 Task: Create a due date automation trigger when advanced on, 2 hours before a card is due add fields with custom field "Resume" unchecked.
Action: Mouse moved to (1341, 132)
Screenshot: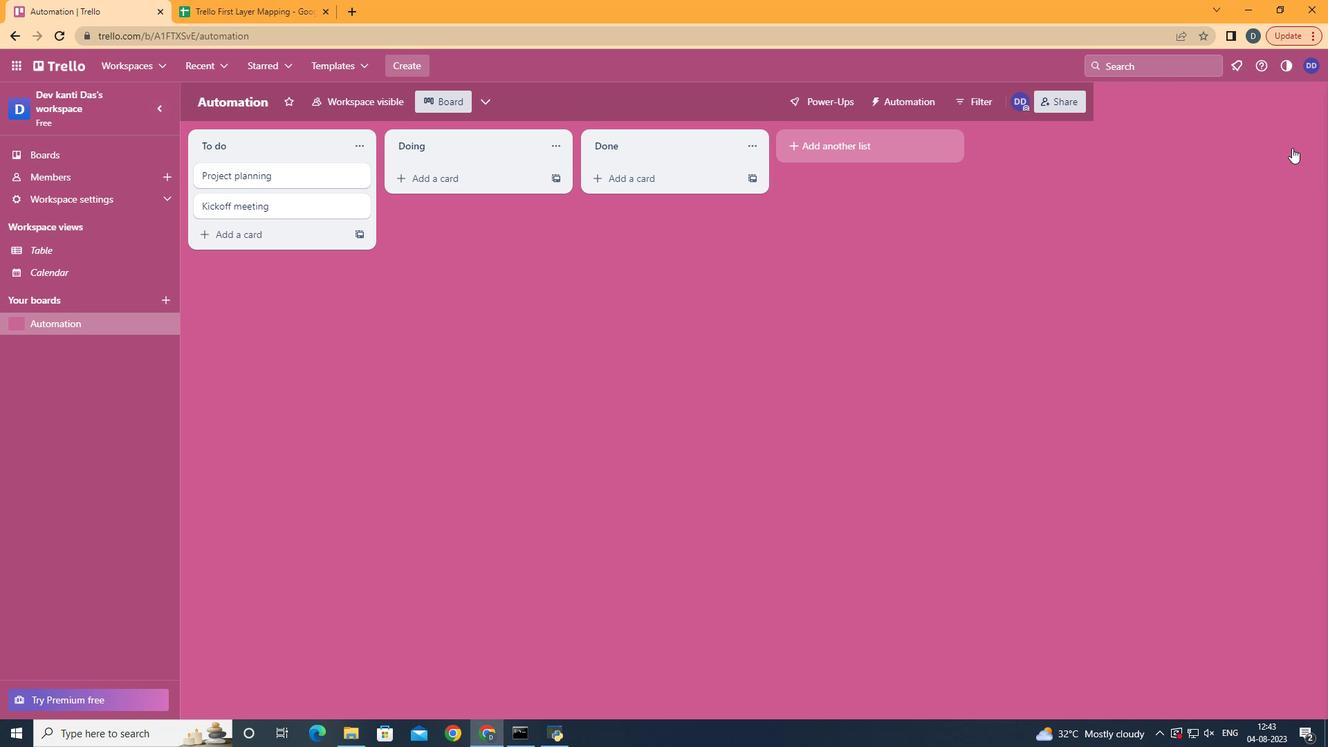 
Action: Mouse pressed left at (1341, 132)
Screenshot: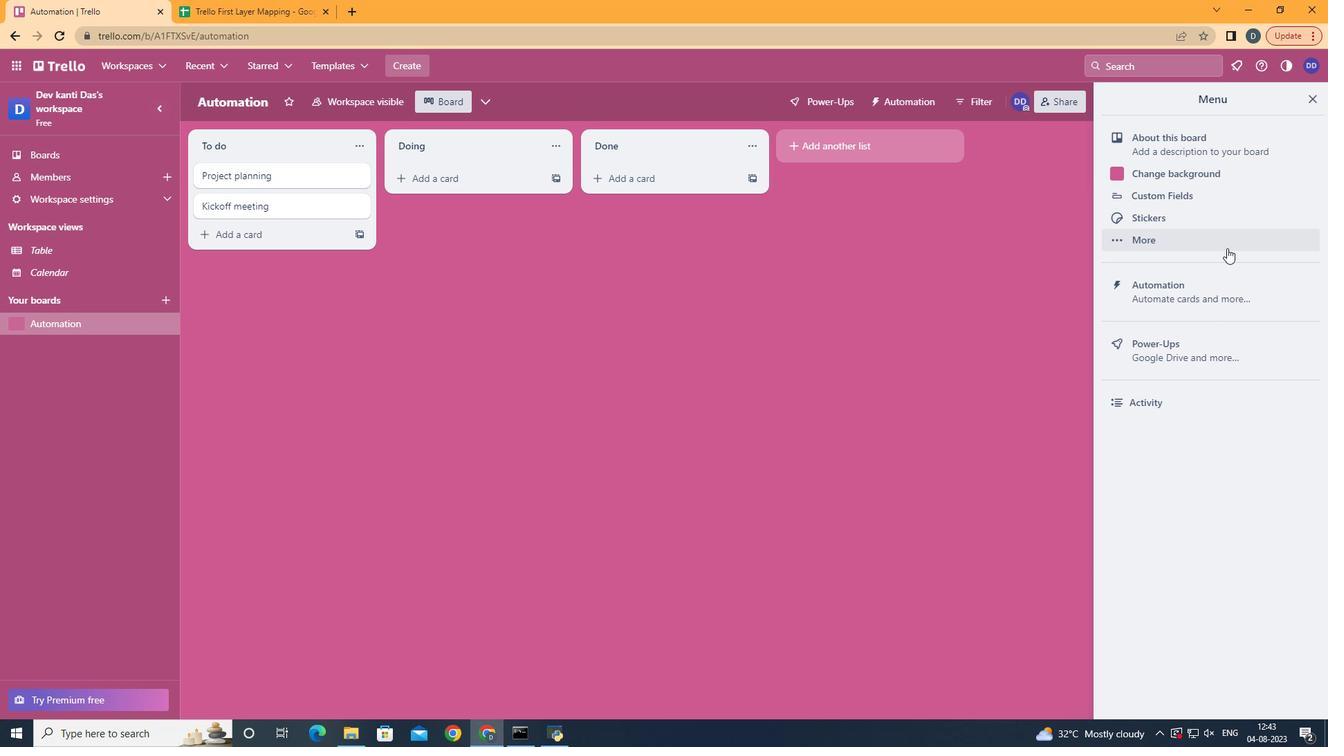 
Action: Mouse moved to (1222, 305)
Screenshot: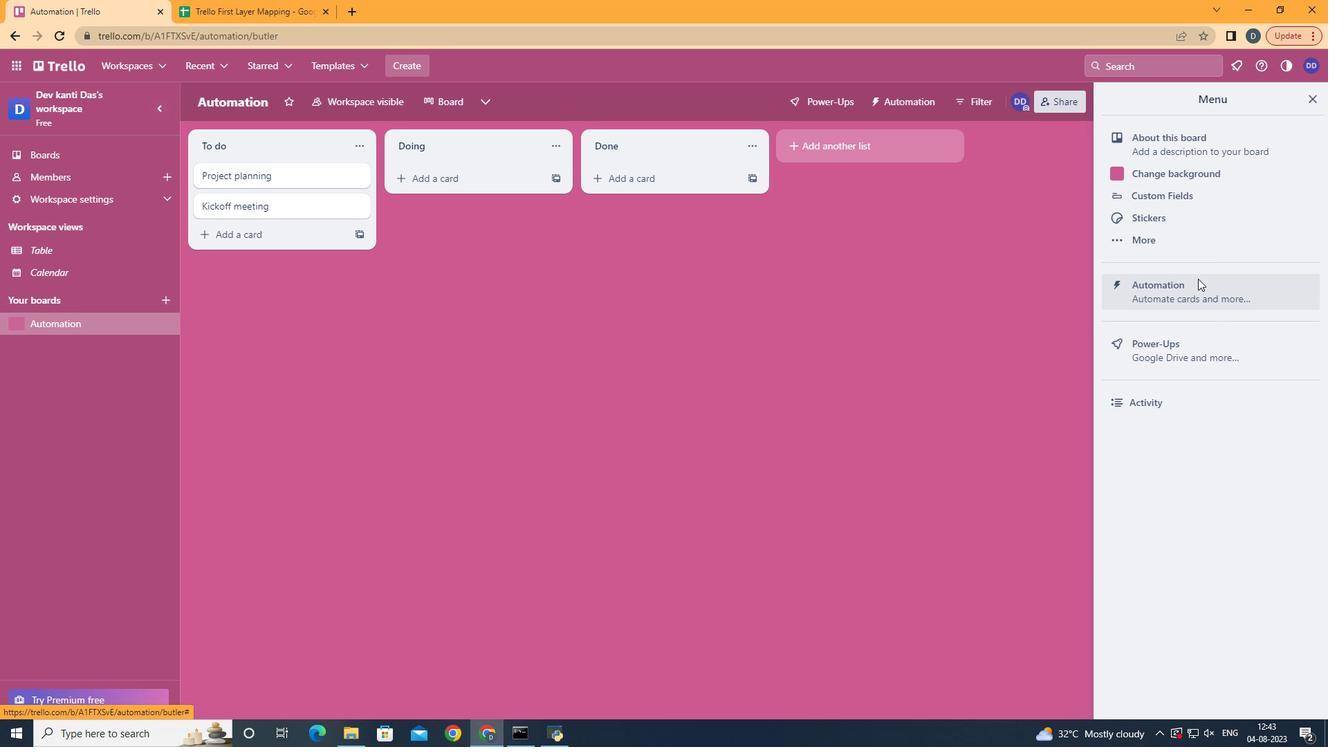 
Action: Mouse pressed left at (1222, 305)
Screenshot: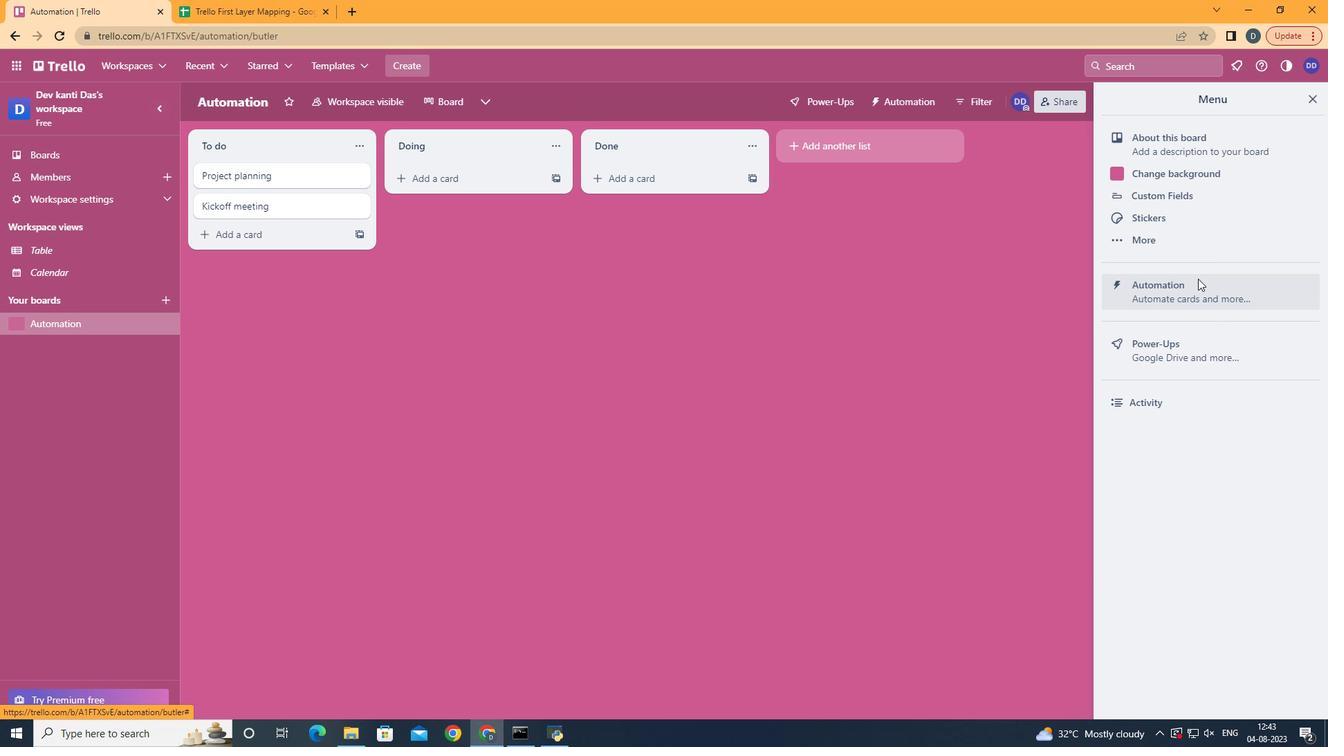 
Action: Mouse moved to (334, 302)
Screenshot: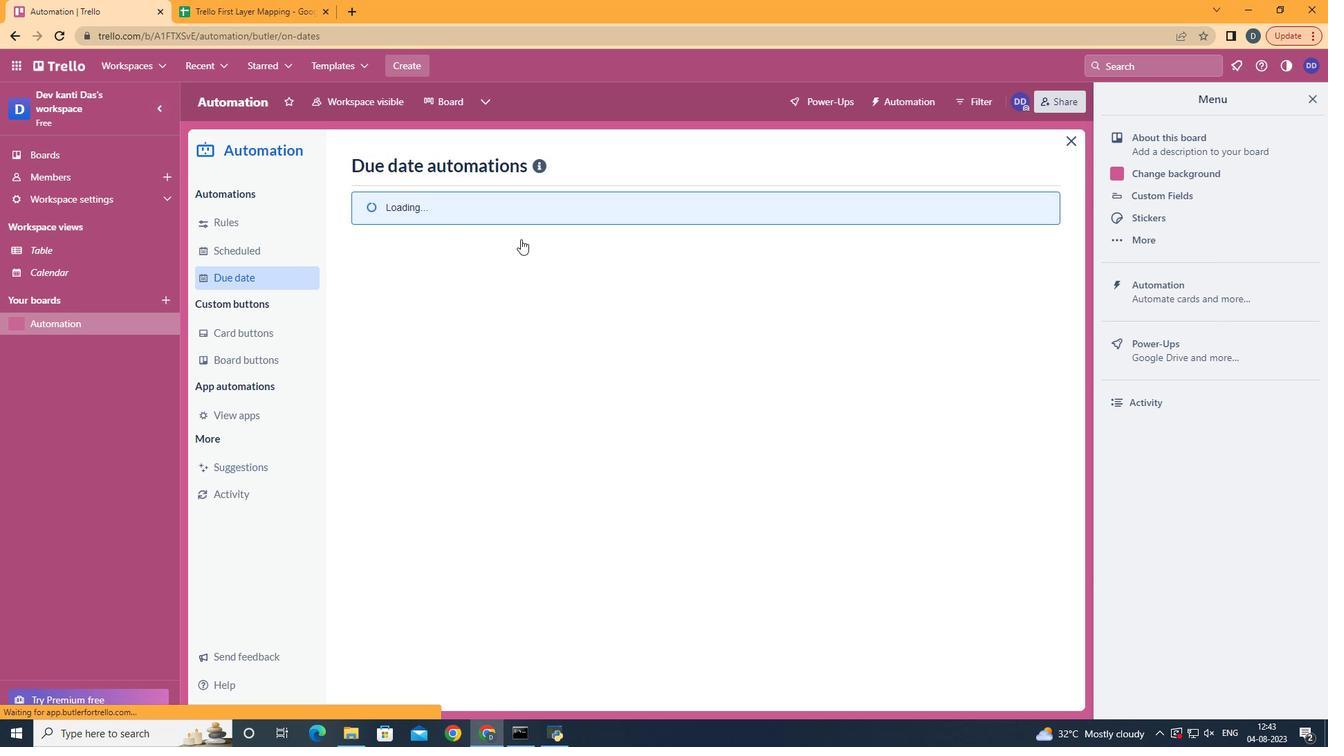 
Action: Mouse pressed left at (334, 302)
Screenshot: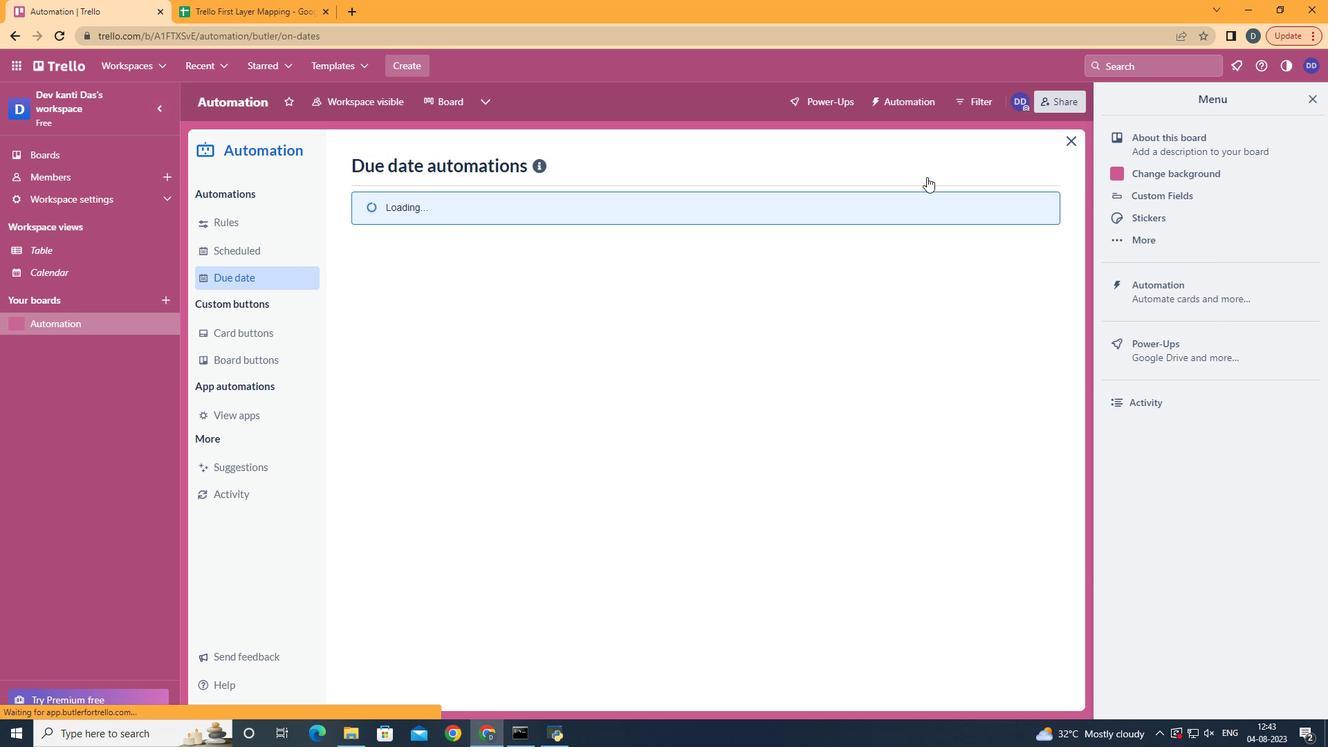 
Action: Mouse moved to (1007, 187)
Screenshot: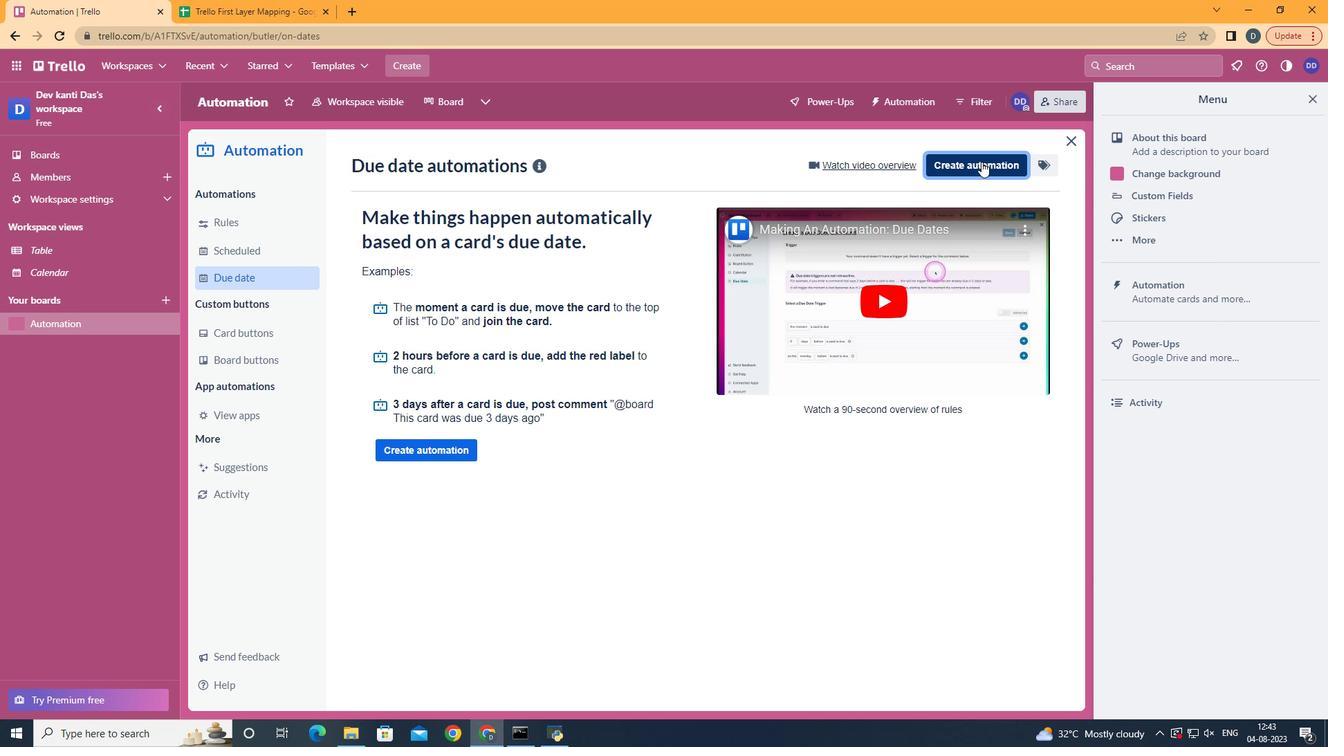 
Action: Mouse pressed left at (1007, 187)
Screenshot: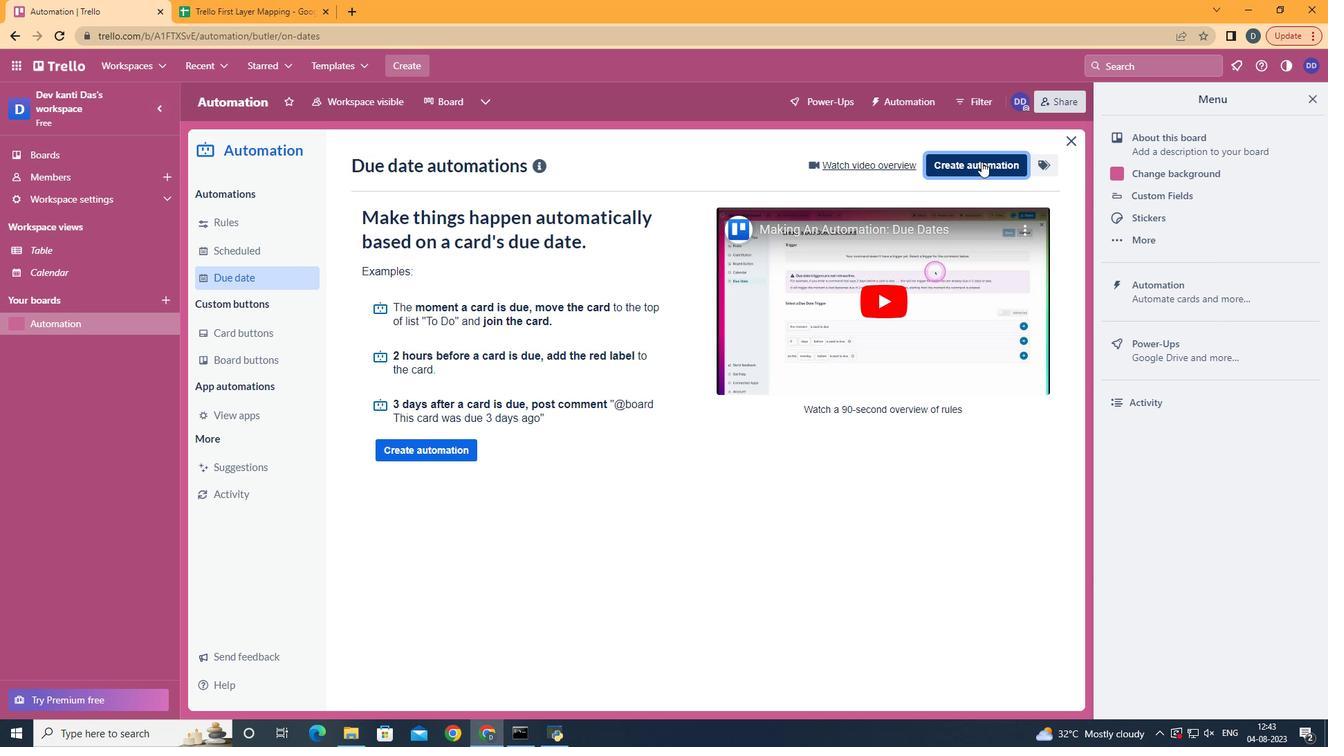 
Action: Mouse moved to (740, 335)
Screenshot: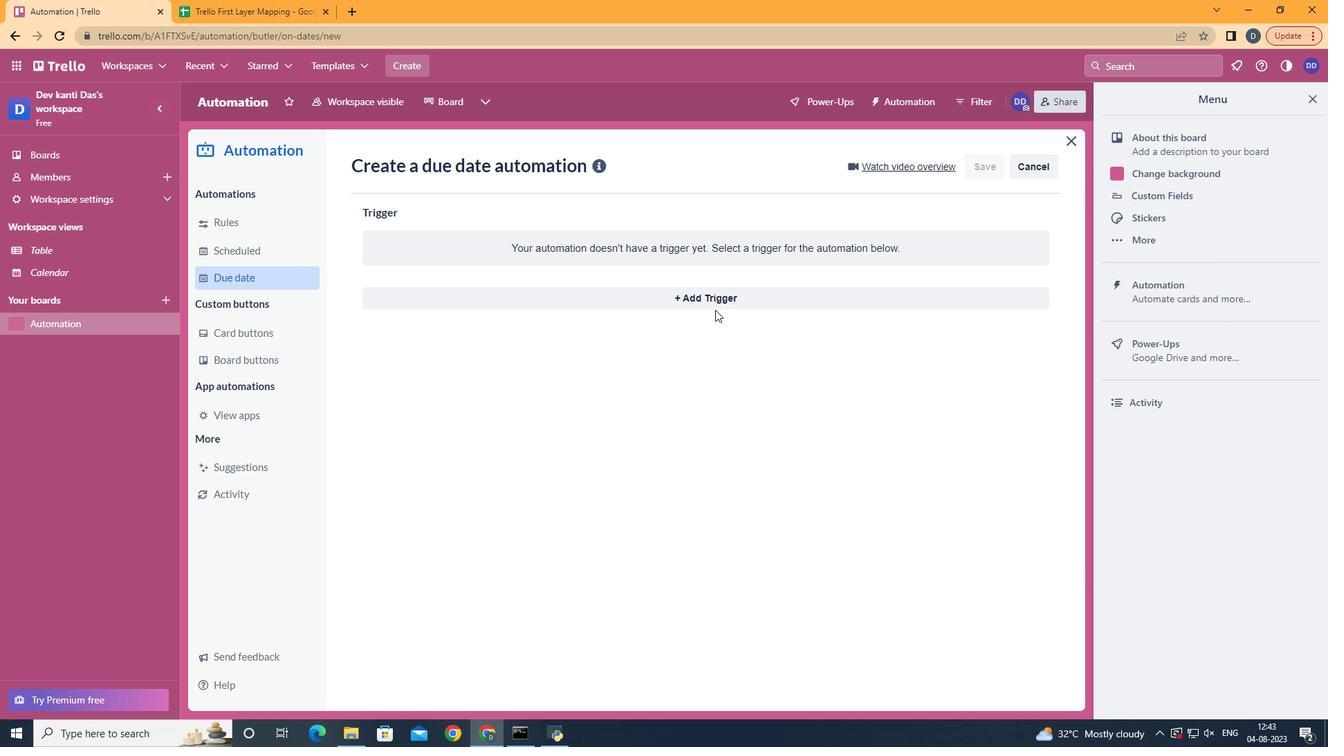 
Action: Mouse pressed left at (740, 335)
Screenshot: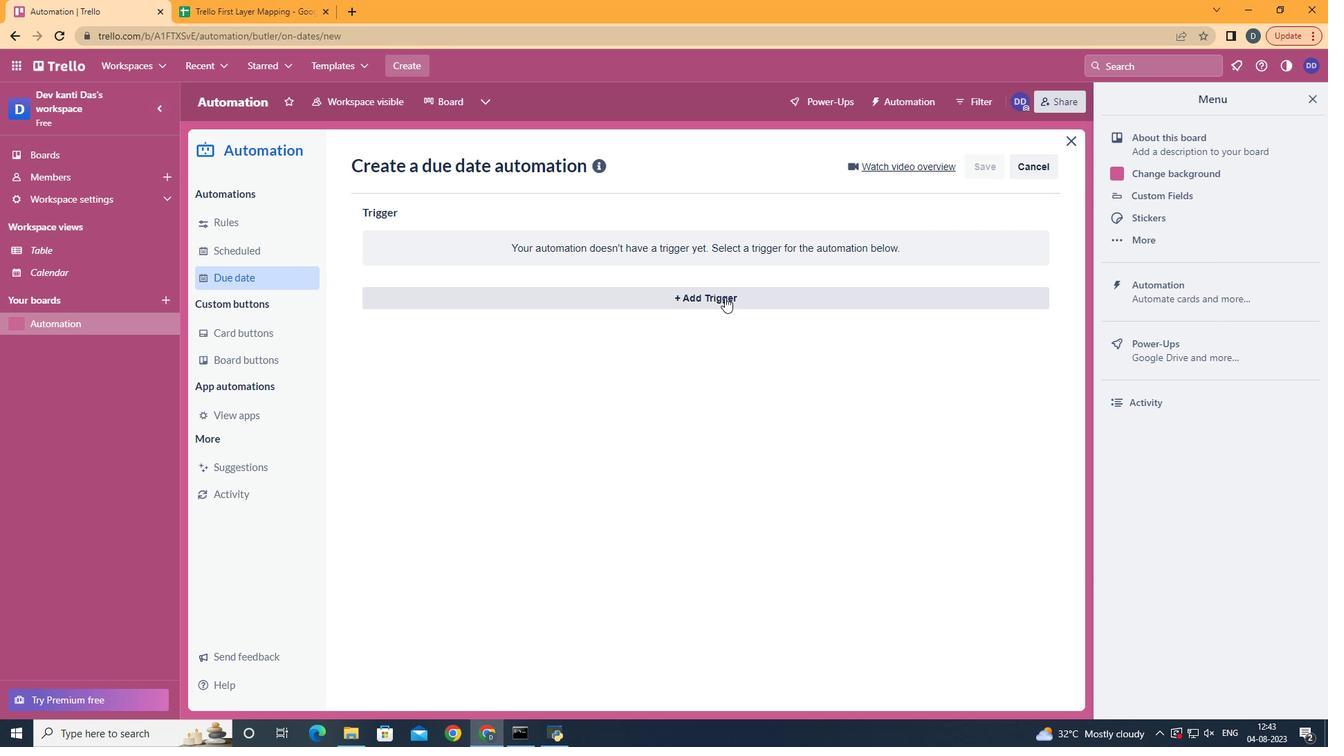 
Action: Mouse moved to (759, 318)
Screenshot: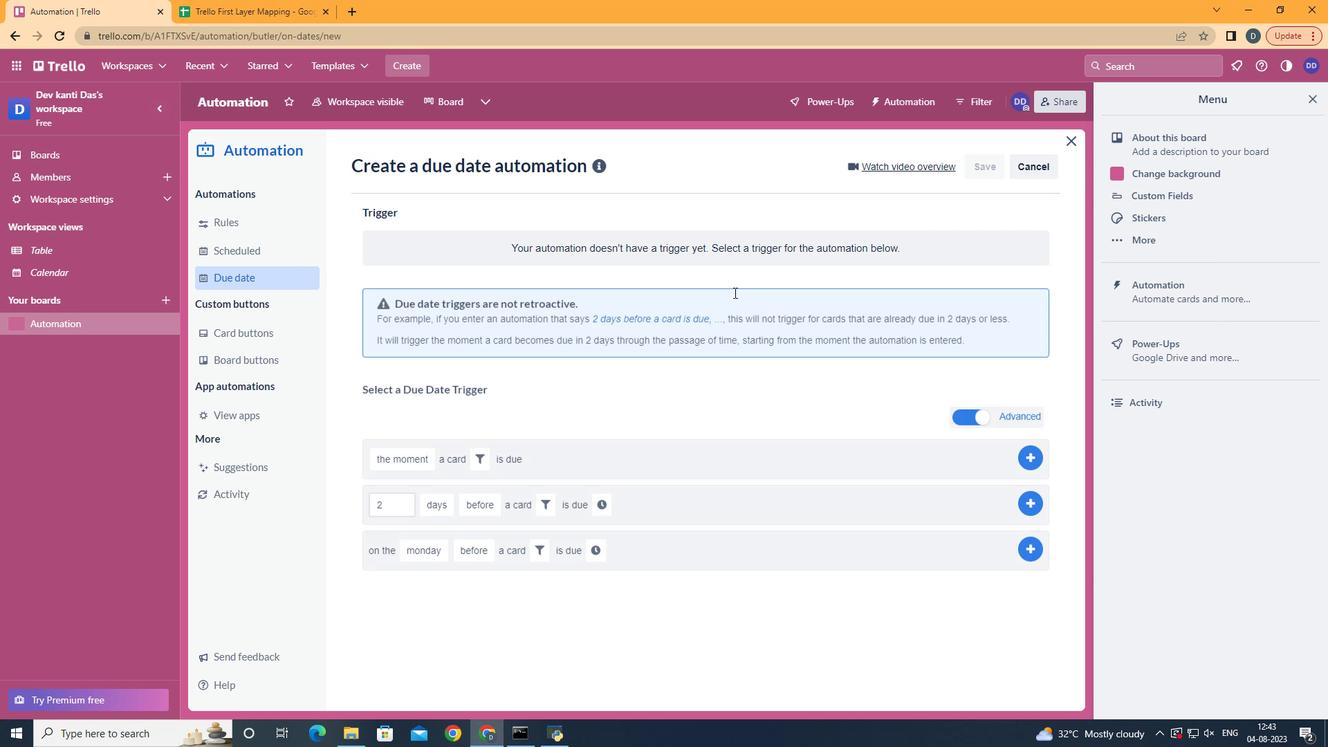 
Action: Mouse pressed left at (759, 318)
Screenshot: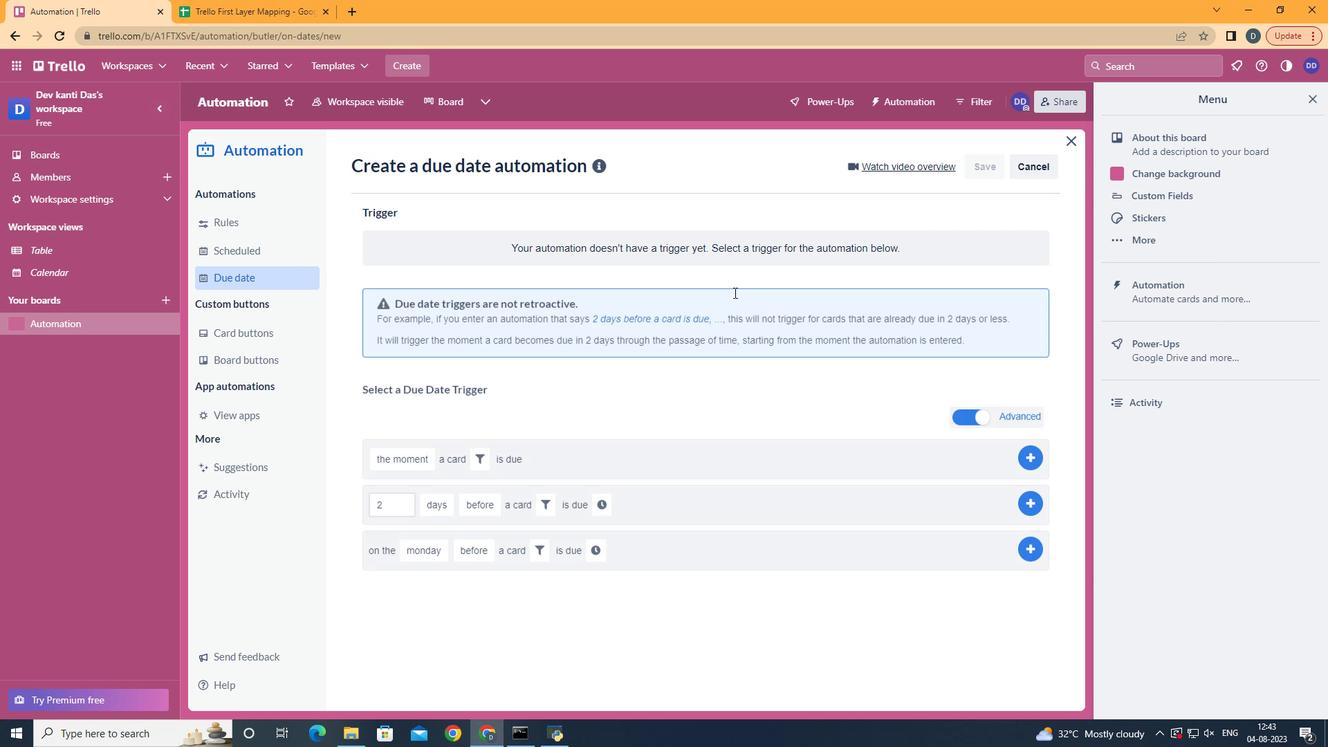 
Action: Mouse moved to (459, 620)
Screenshot: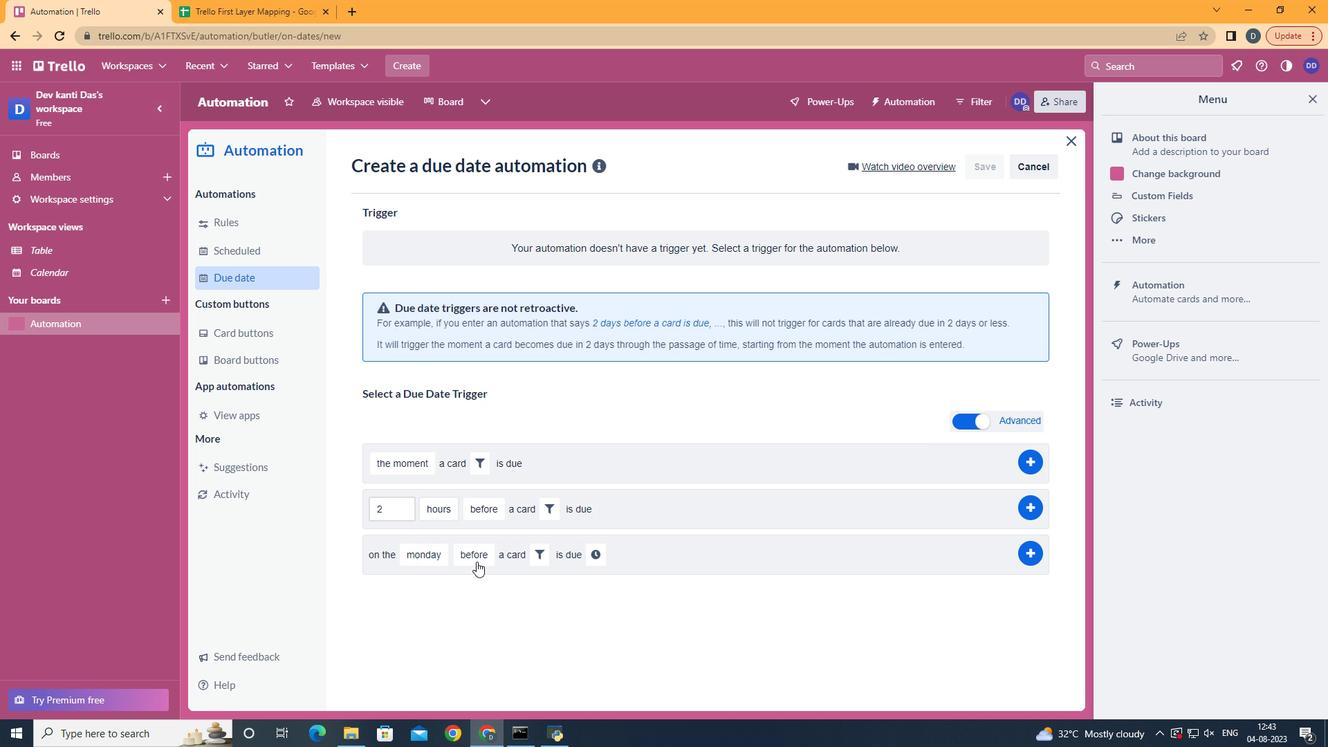 
Action: Mouse pressed left at (459, 620)
Screenshot: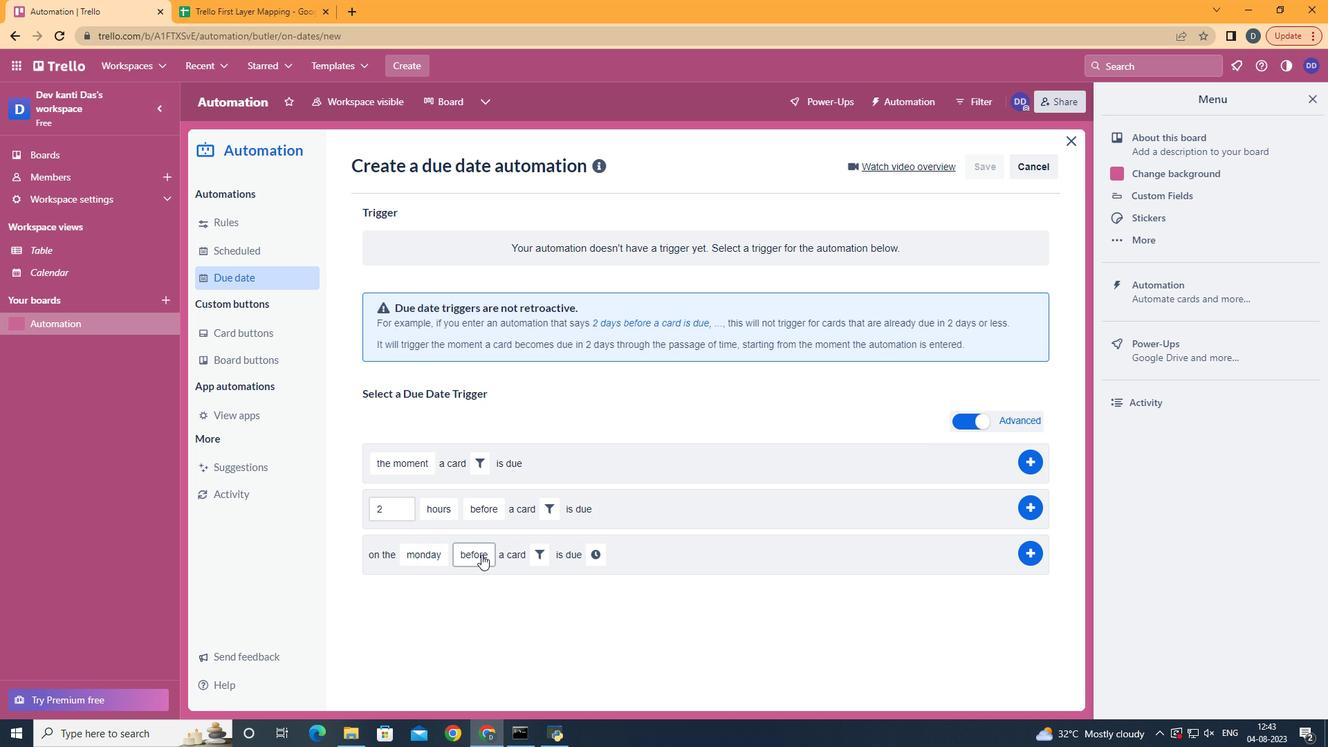 
Action: Mouse moved to (511, 559)
Screenshot: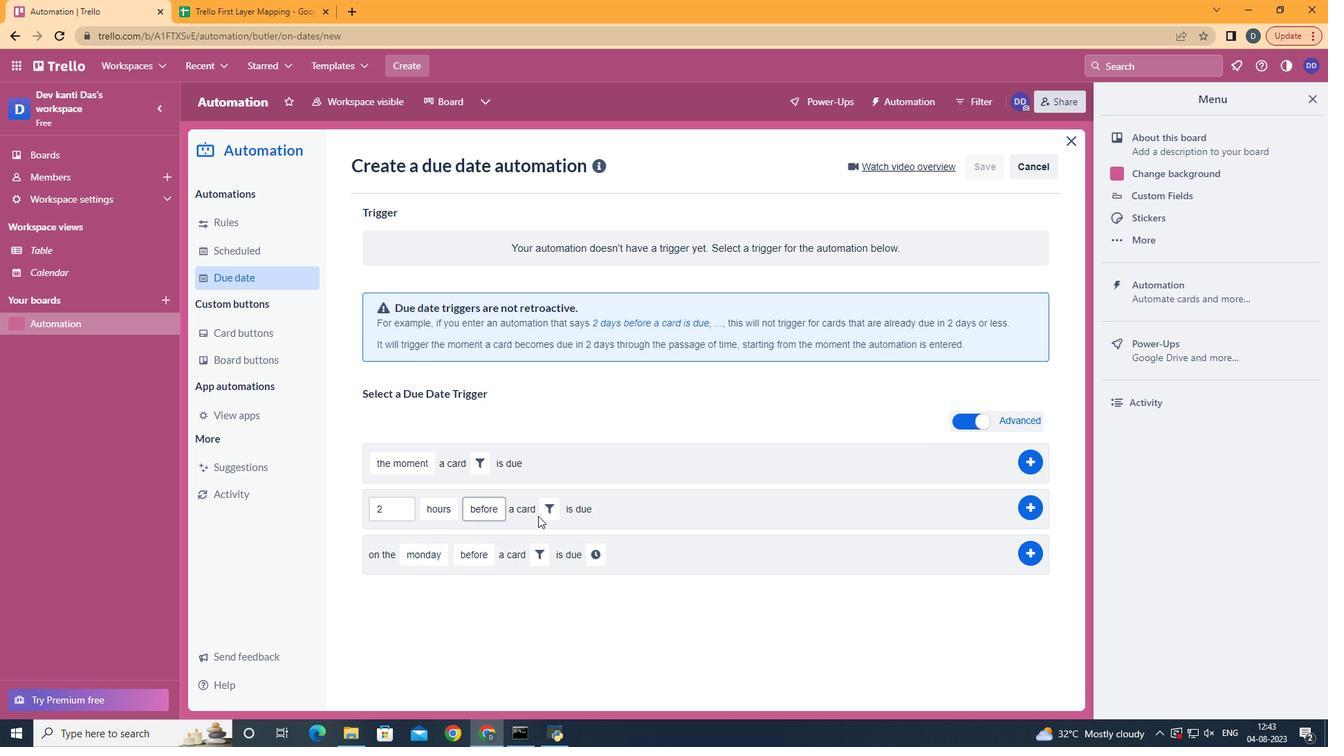 
Action: Mouse pressed left at (511, 559)
Screenshot: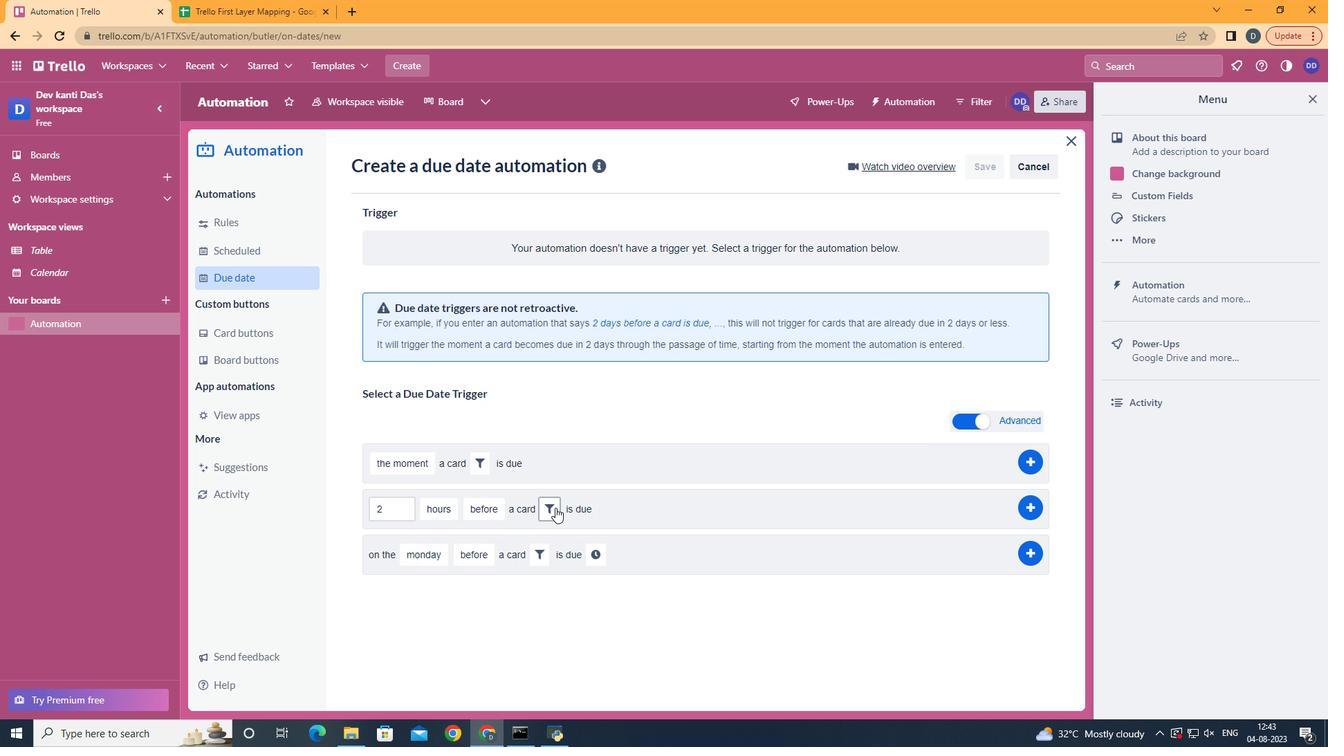 
Action: Mouse moved to (581, 532)
Screenshot: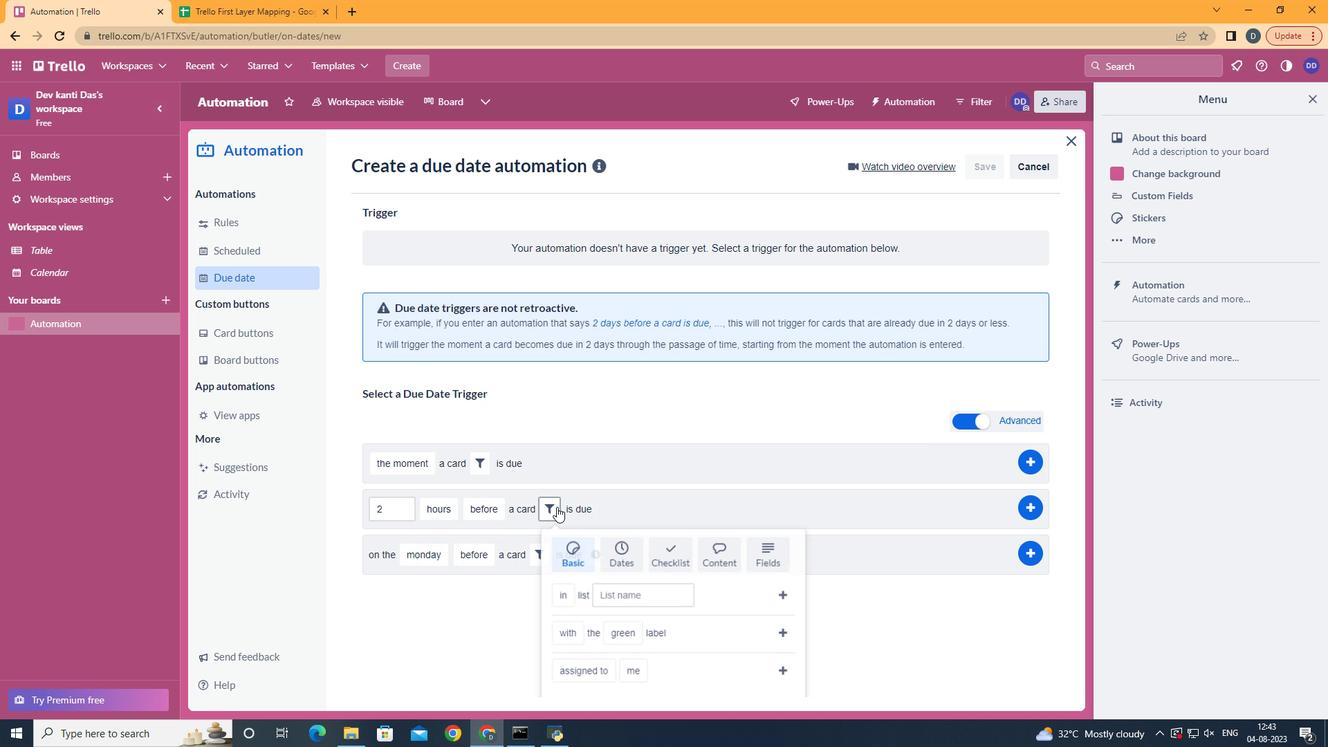 
Action: Mouse pressed left at (581, 532)
Screenshot: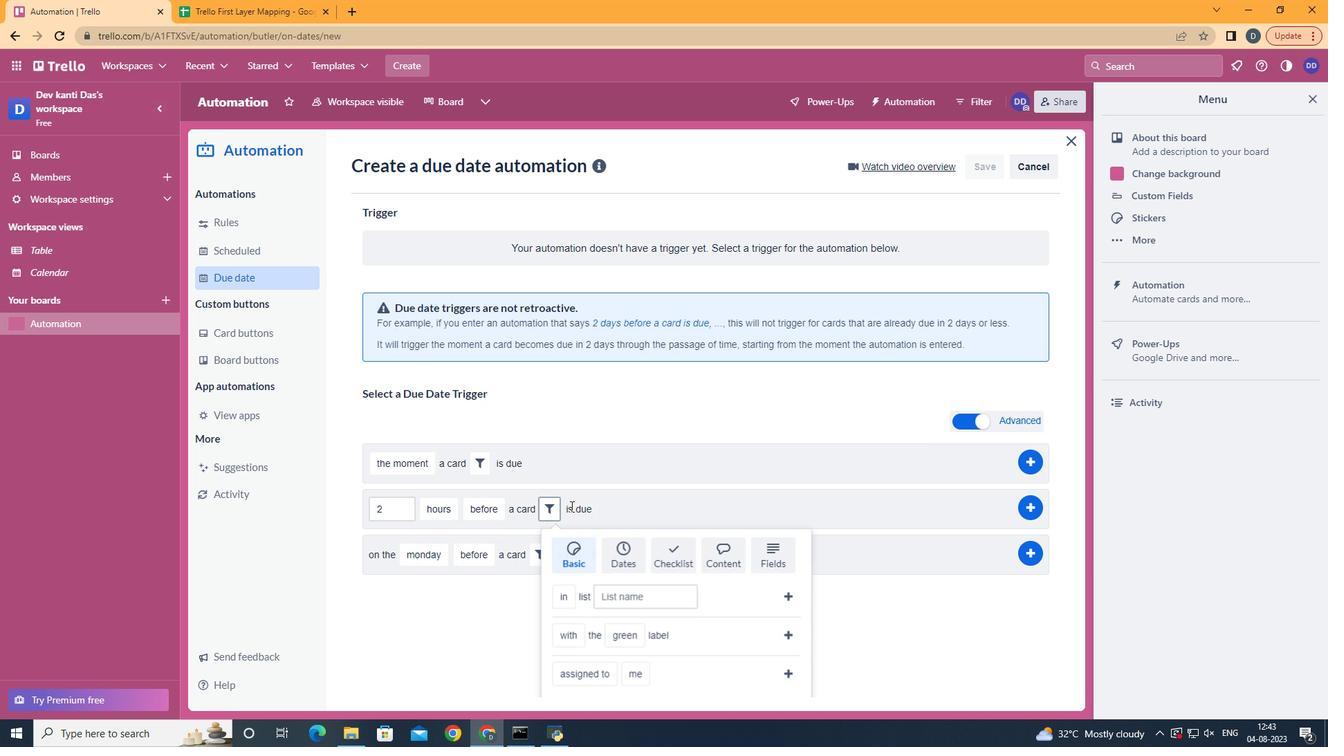 
Action: Mouse moved to (803, 583)
Screenshot: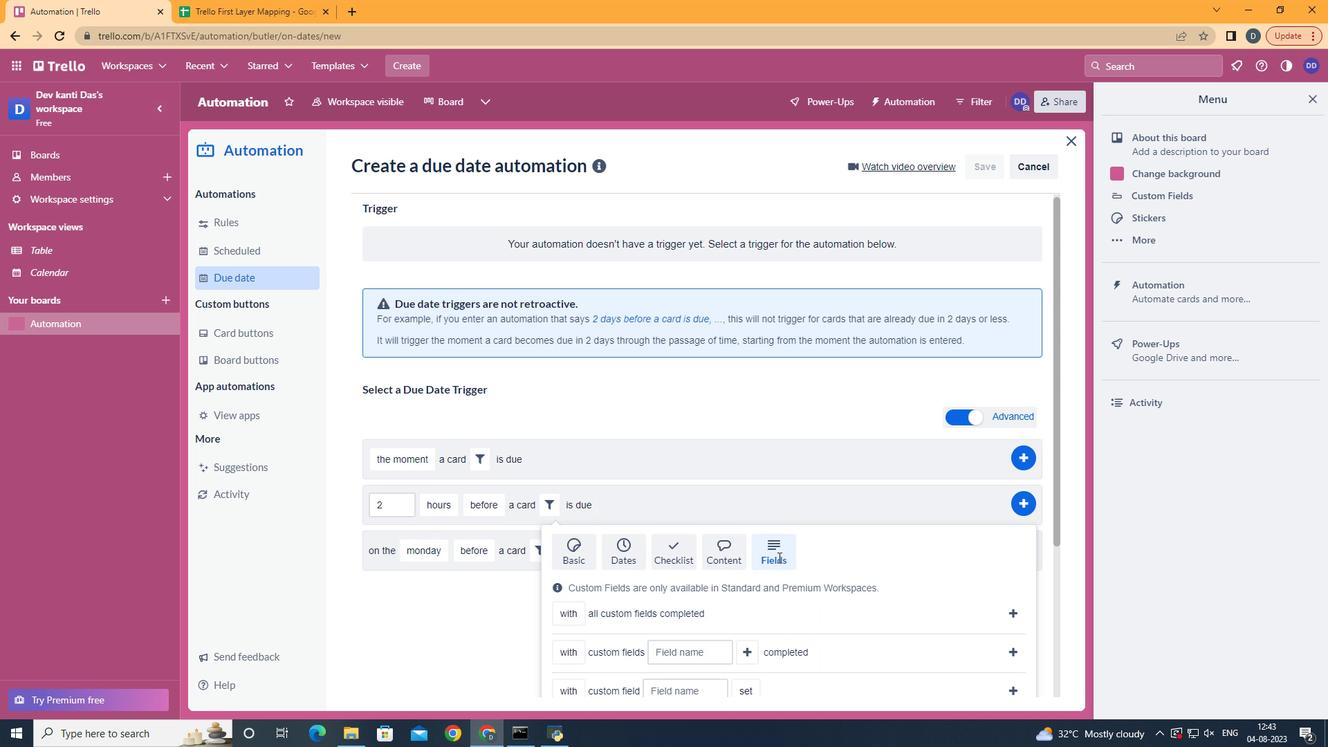 
Action: Mouse pressed left at (803, 583)
Screenshot: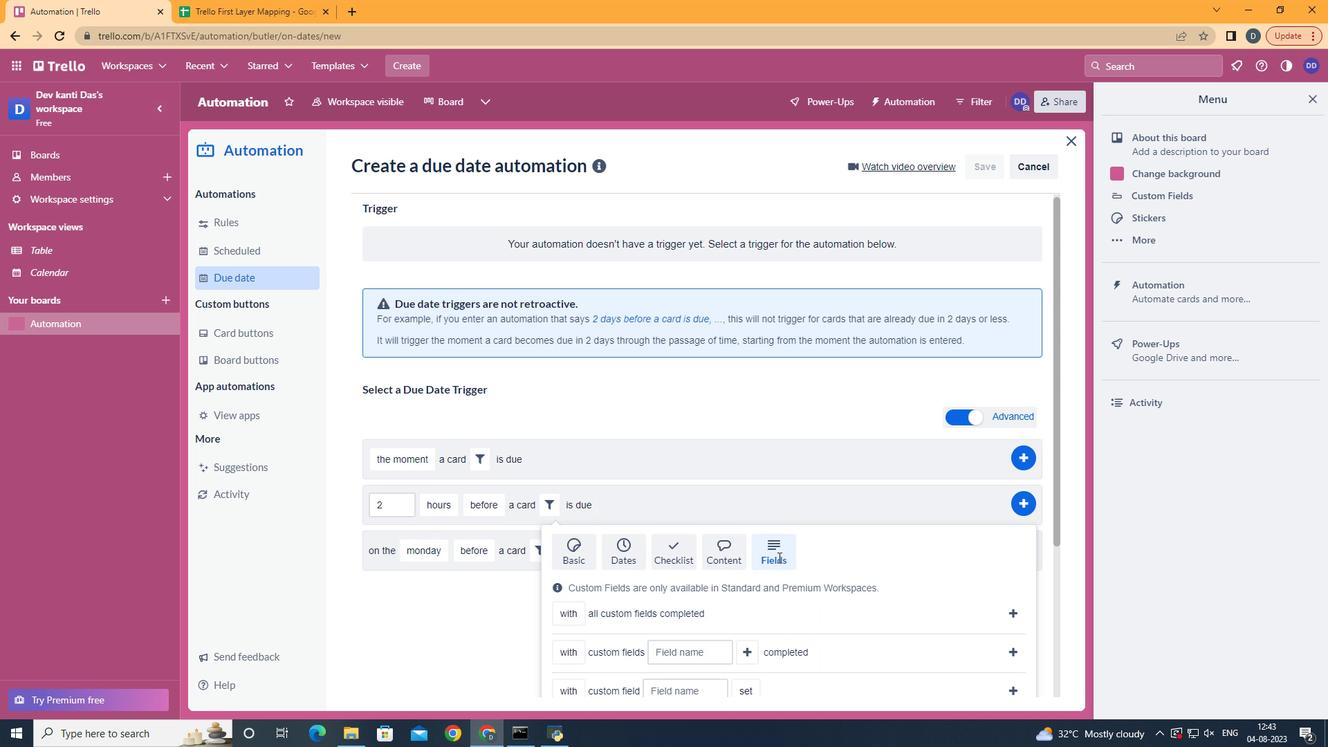 
Action: Mouse scrolled (803, 582) with delta (0, 0)
Screenshot: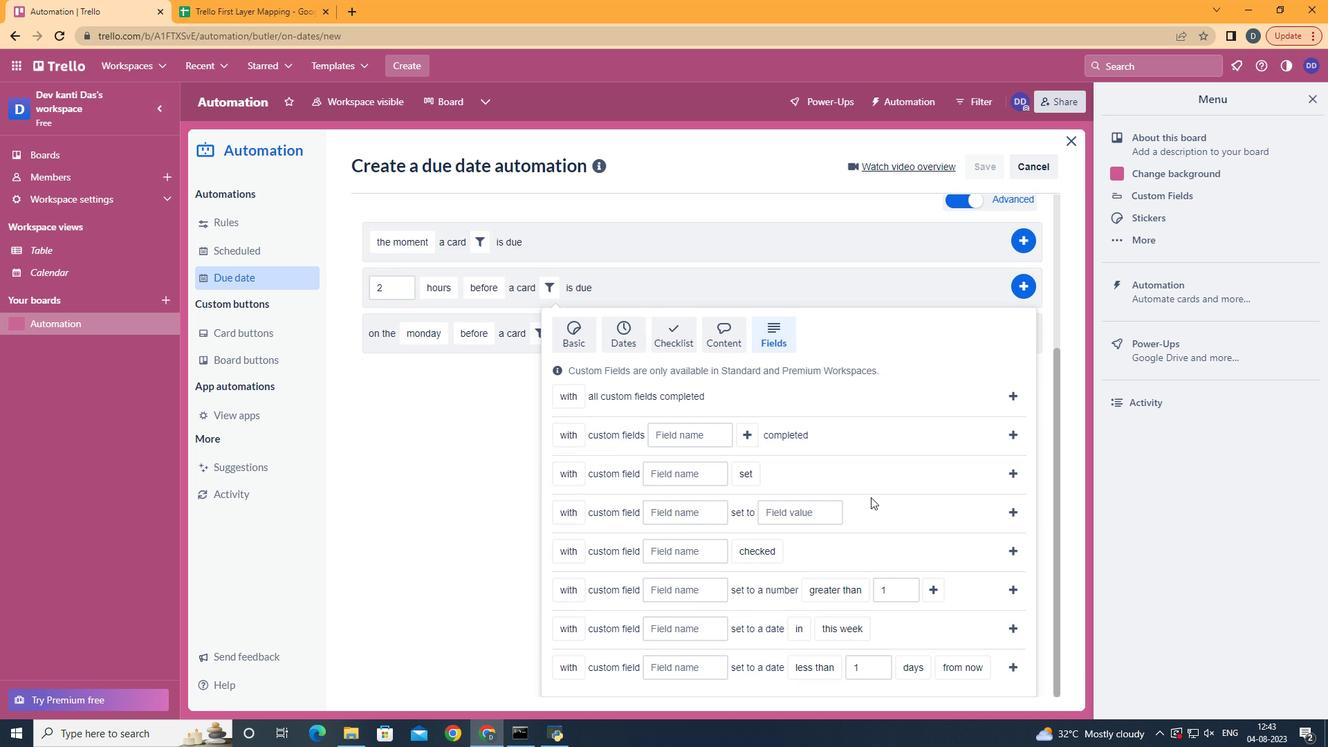 
Action: Mouse moved to (803, 583)
Screenshot: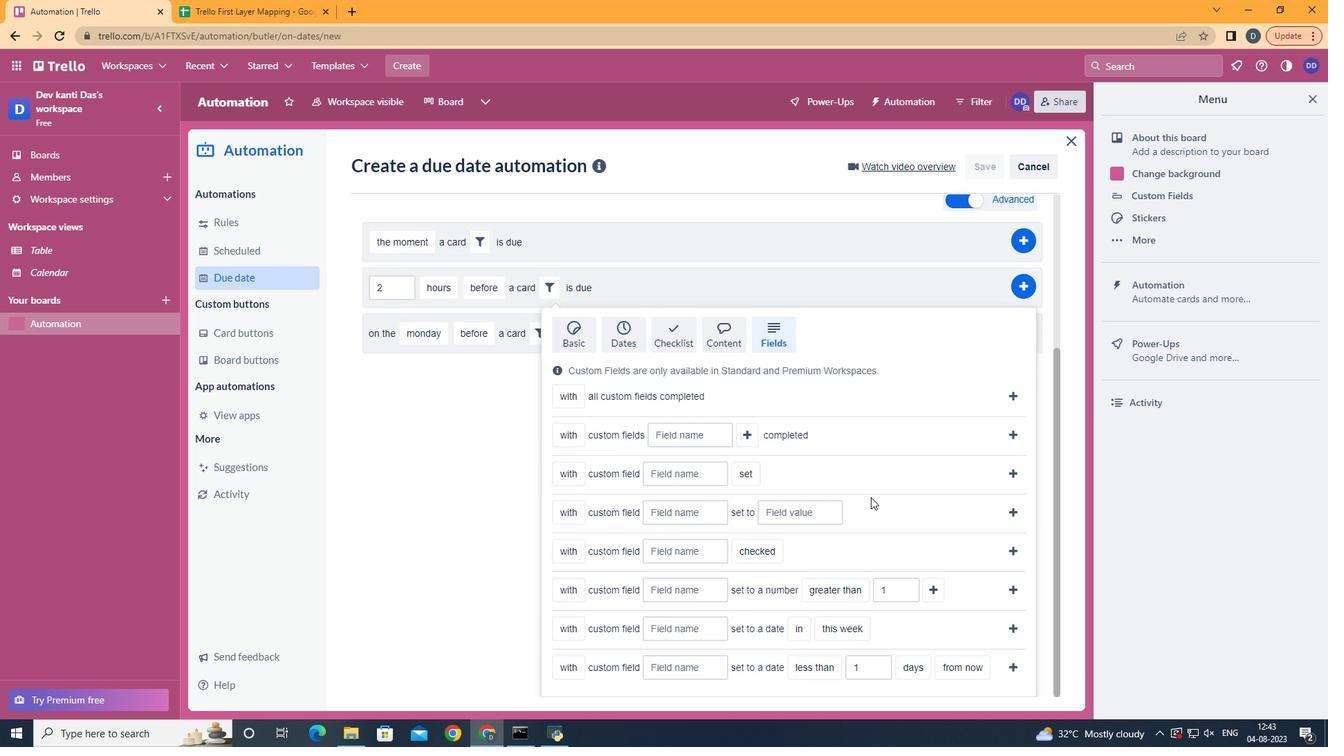 
Action: Mouse scrolled (803, 582) with delta (0, 0)
Screenshot: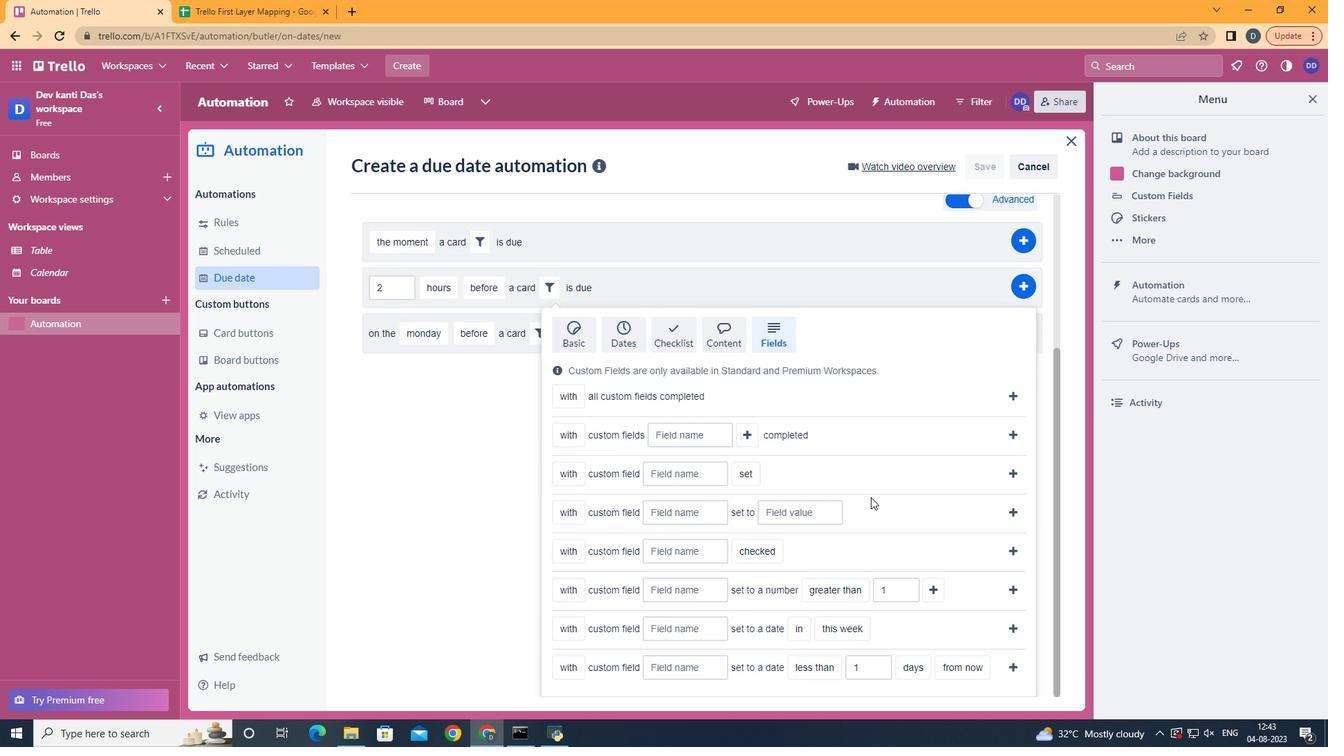 
Action: Mouse moved to (803, 583)
Screenshot: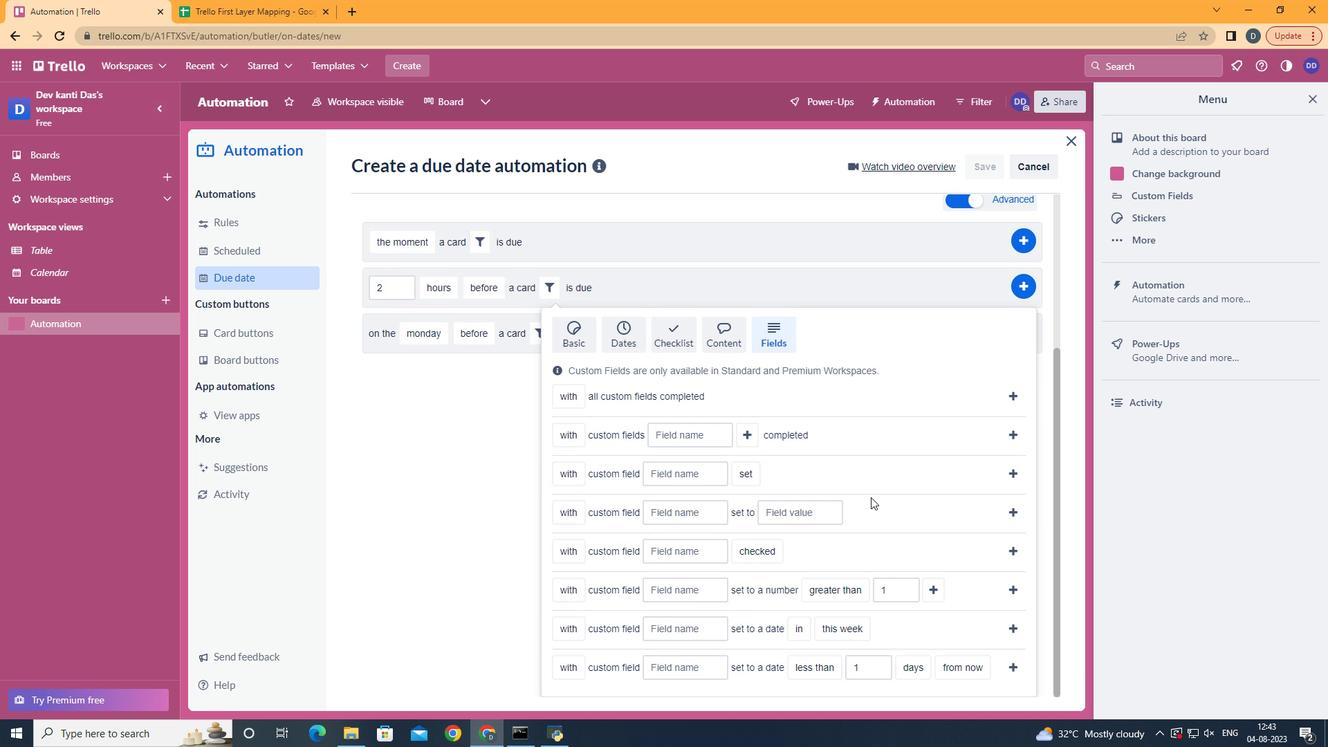 
Action: Mouse scrolled (803, 582) with delta (0, 0)
Screenshot: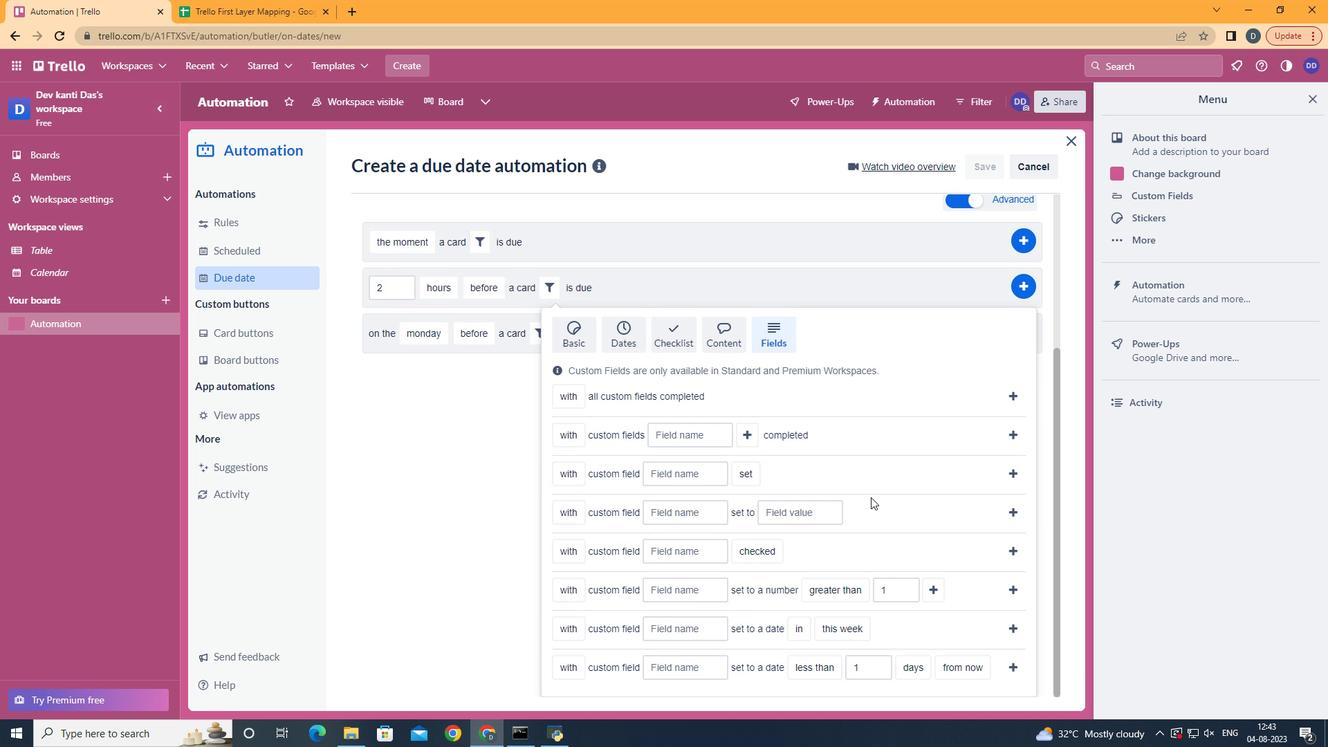 
Action: Mouse scrolled (803, 582) with delta (0, 0)
Screenshot: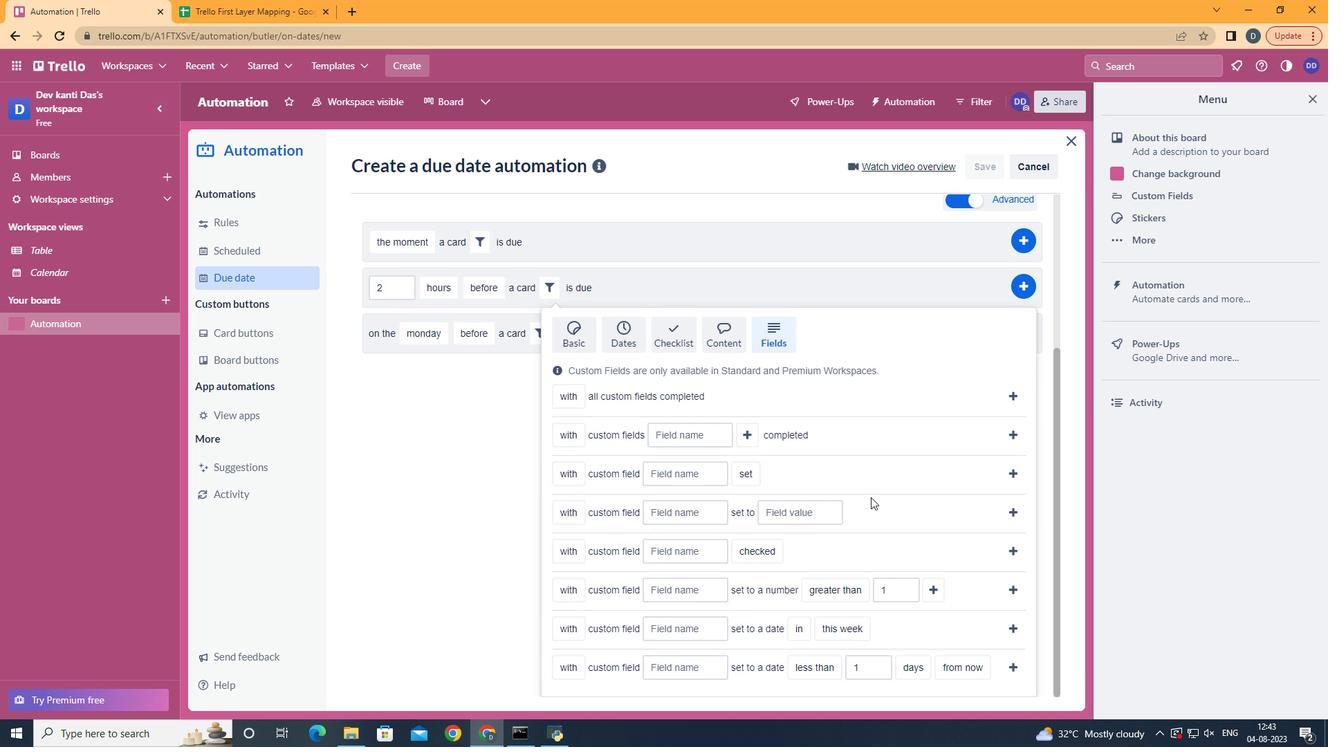 
Action: Mouse moved to (599, 599)
Screenshot: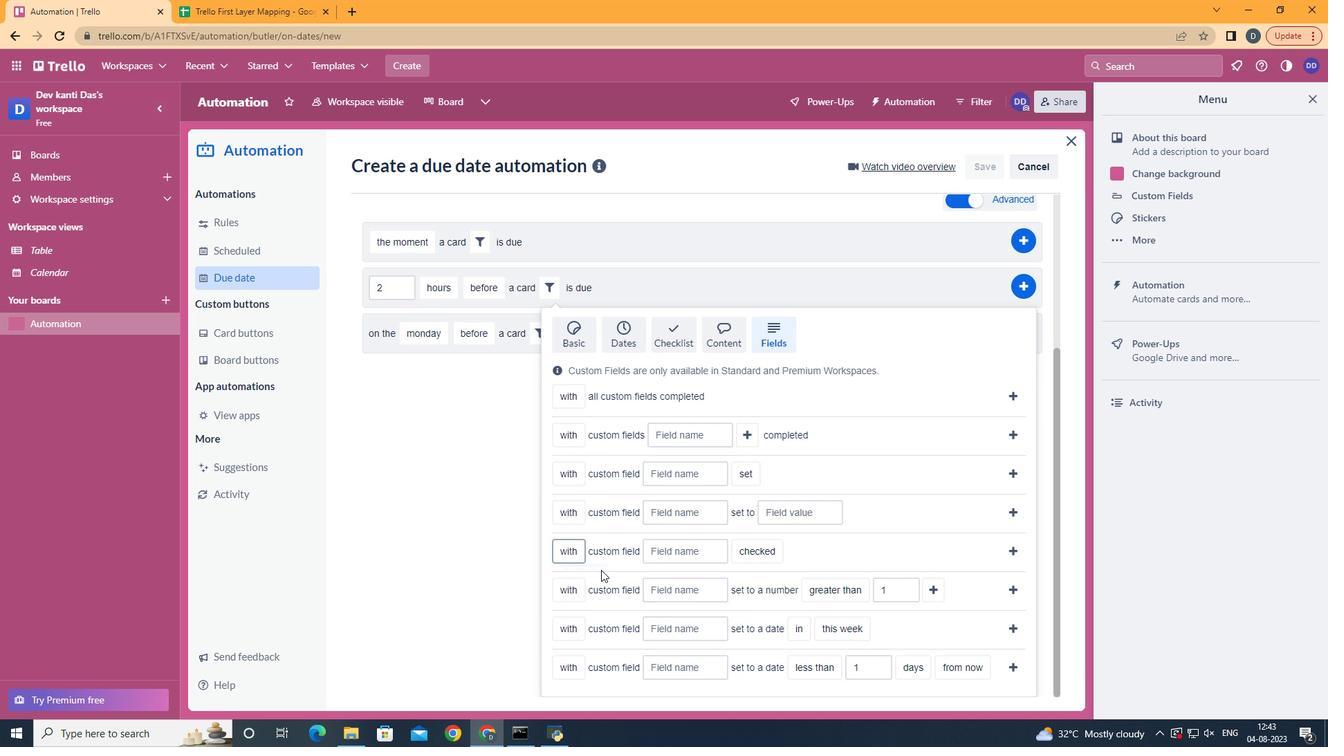 
Action: Mouse pressed left at (599, 599)
Screenshot: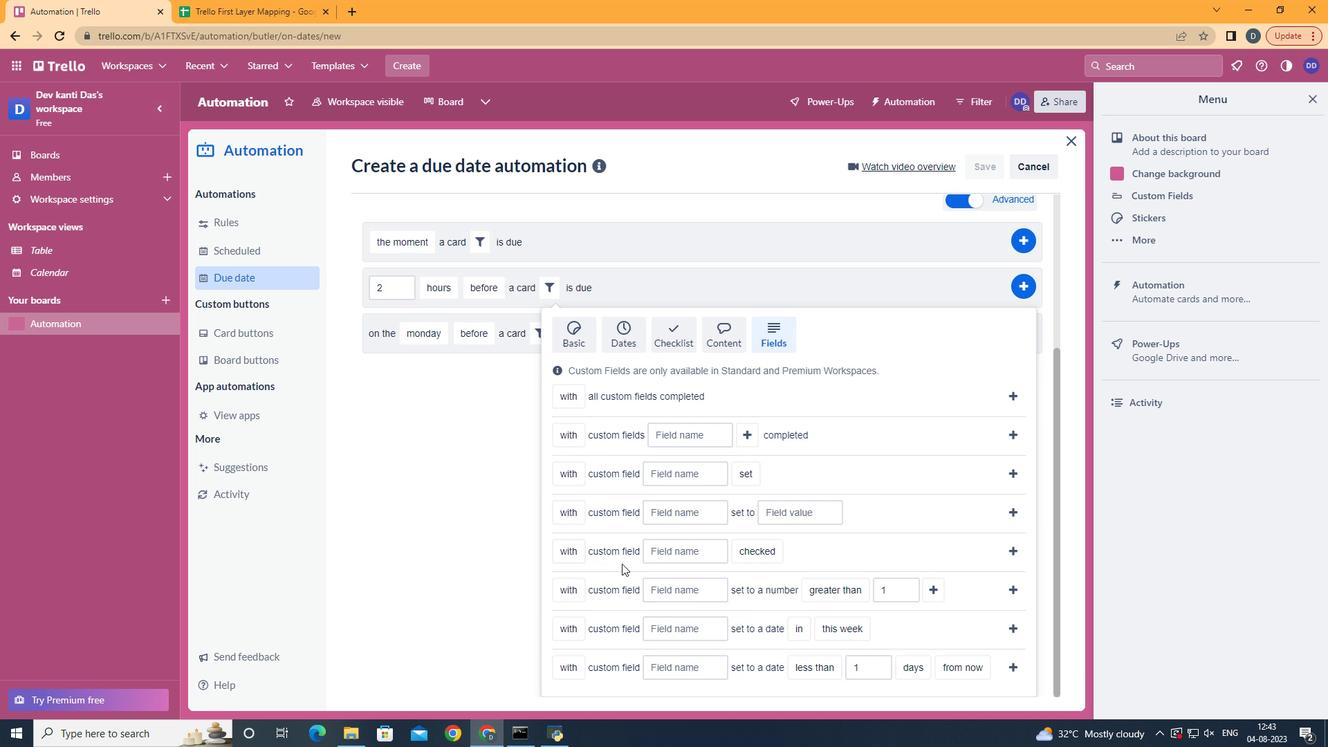 
Action: Mouse moved to (702, 581)
Screenshot: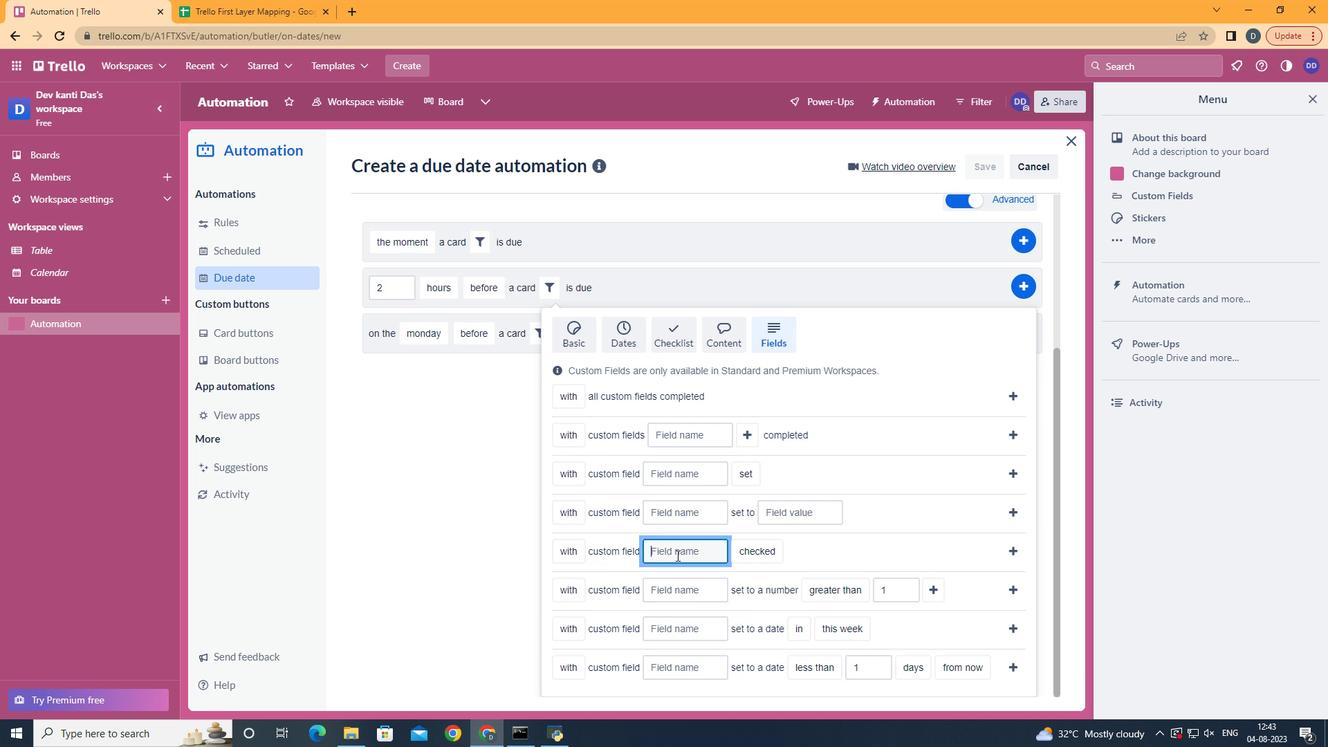 
Action: Mouse pressed left at (702, 581)
Screenshot: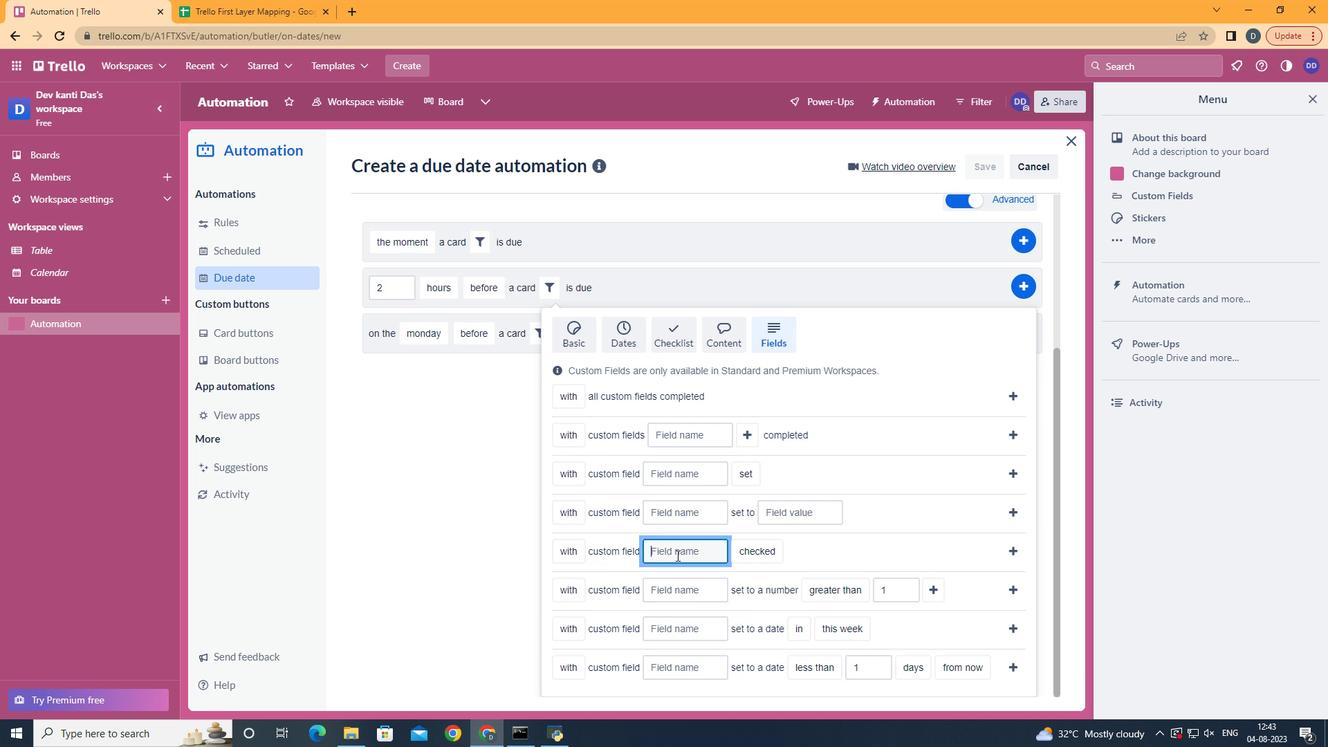 
Action: Key pressed <Key.shift>Resume
Screenshot: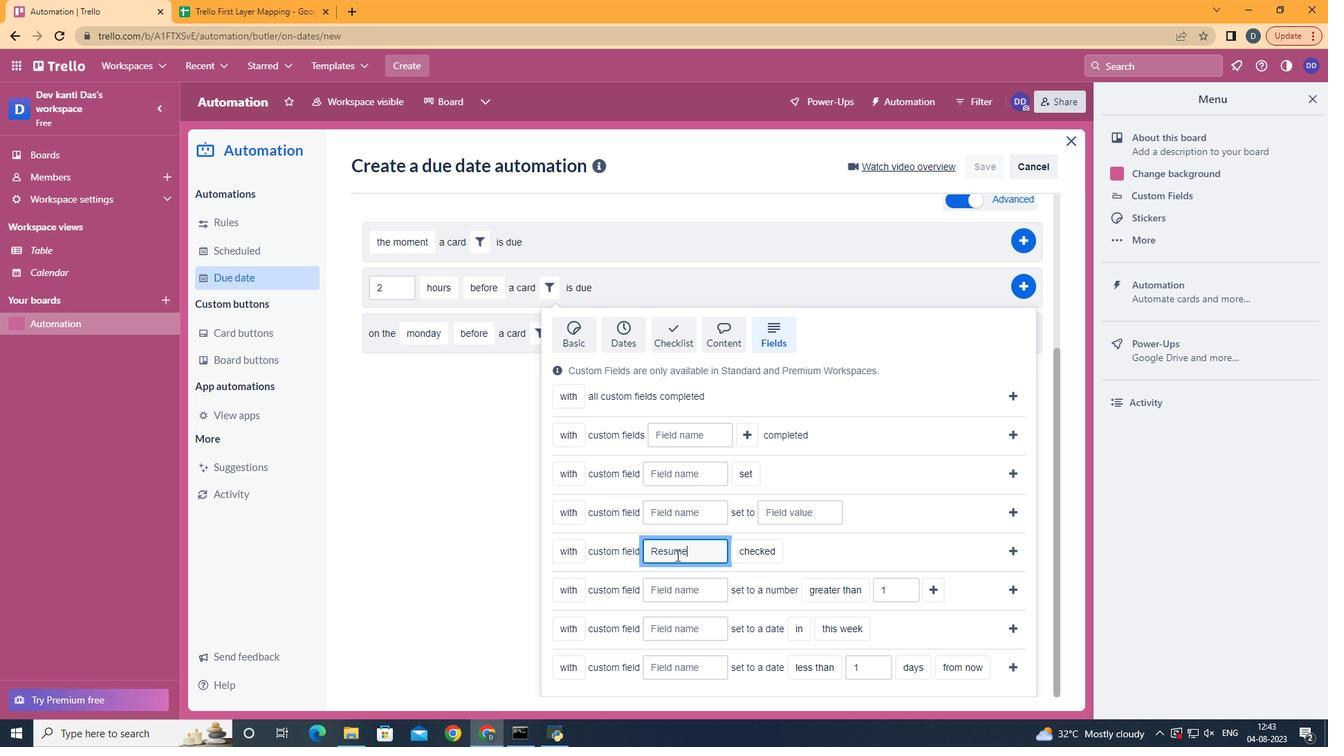 
Action: Mouse moved to (793, 632)
Screenshot: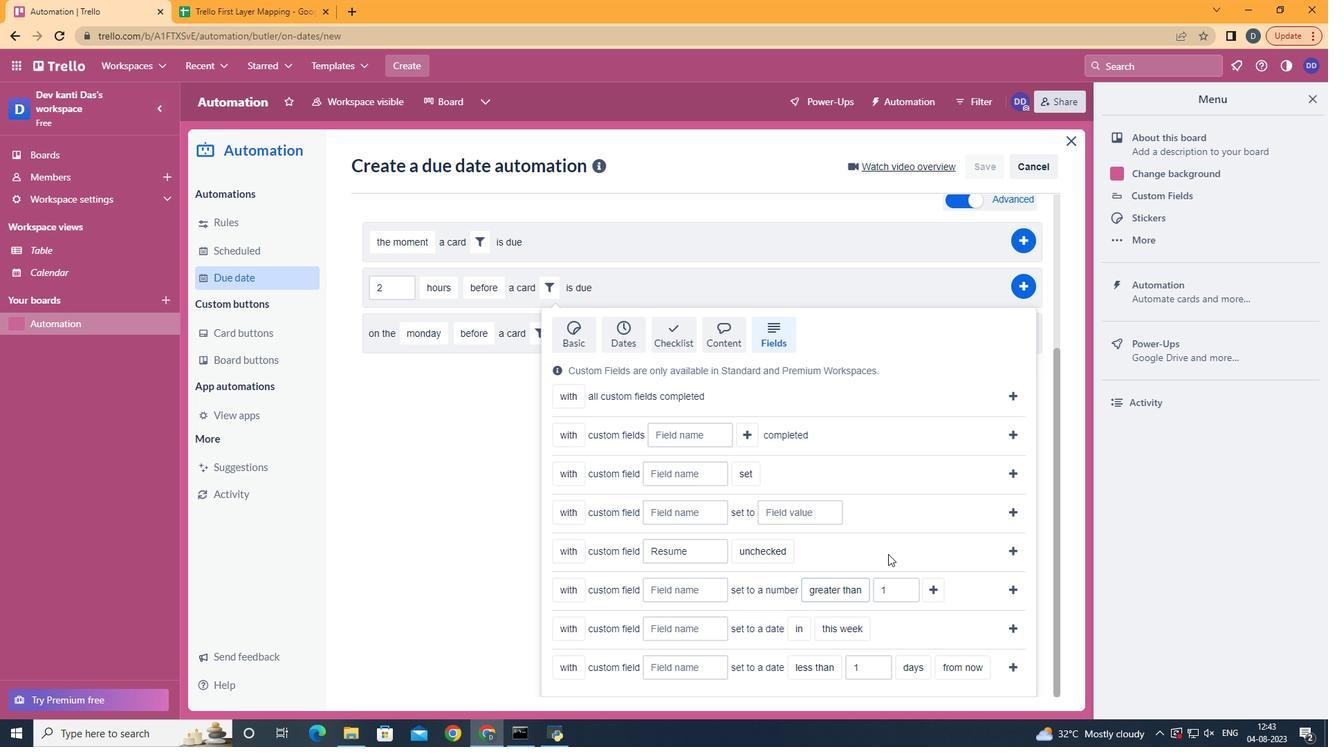 
Action: Mouse pressed left at (793, 632)
Screenshot: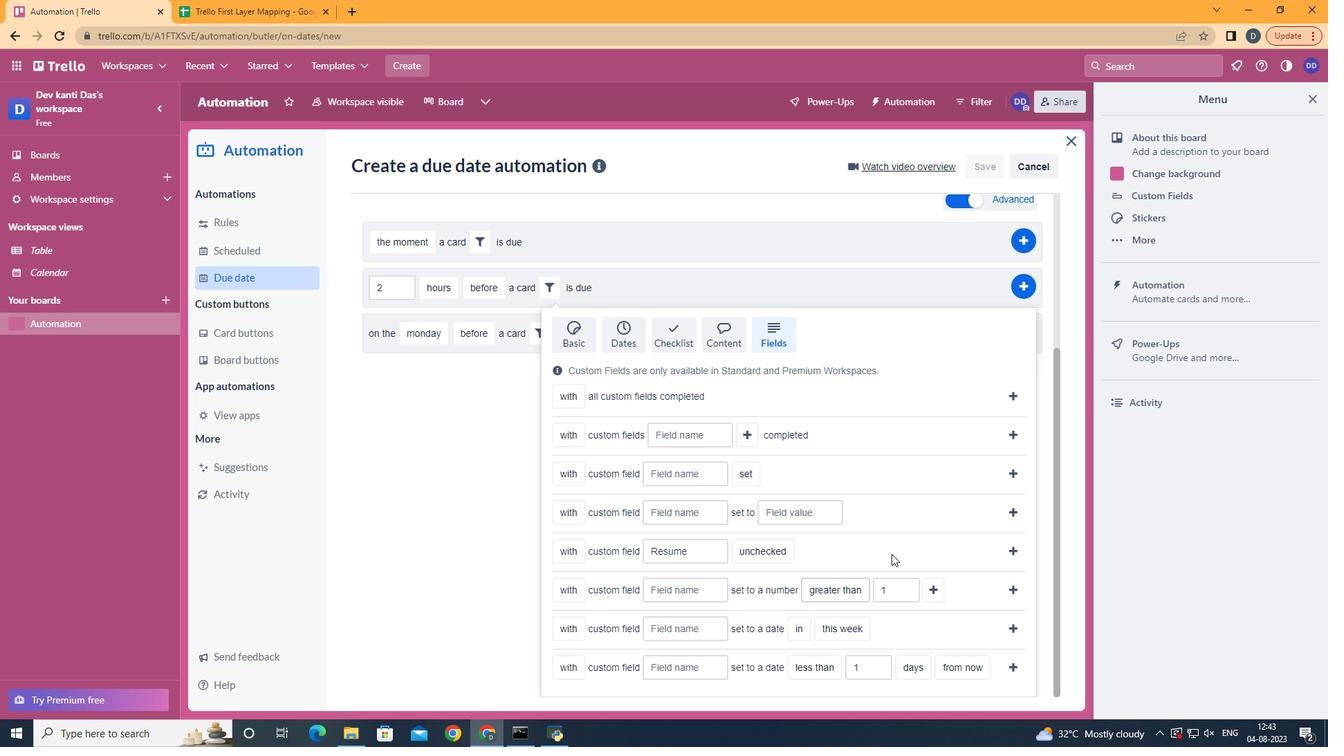 
Action: Mouse moved to (1041, 572)
Screenshot: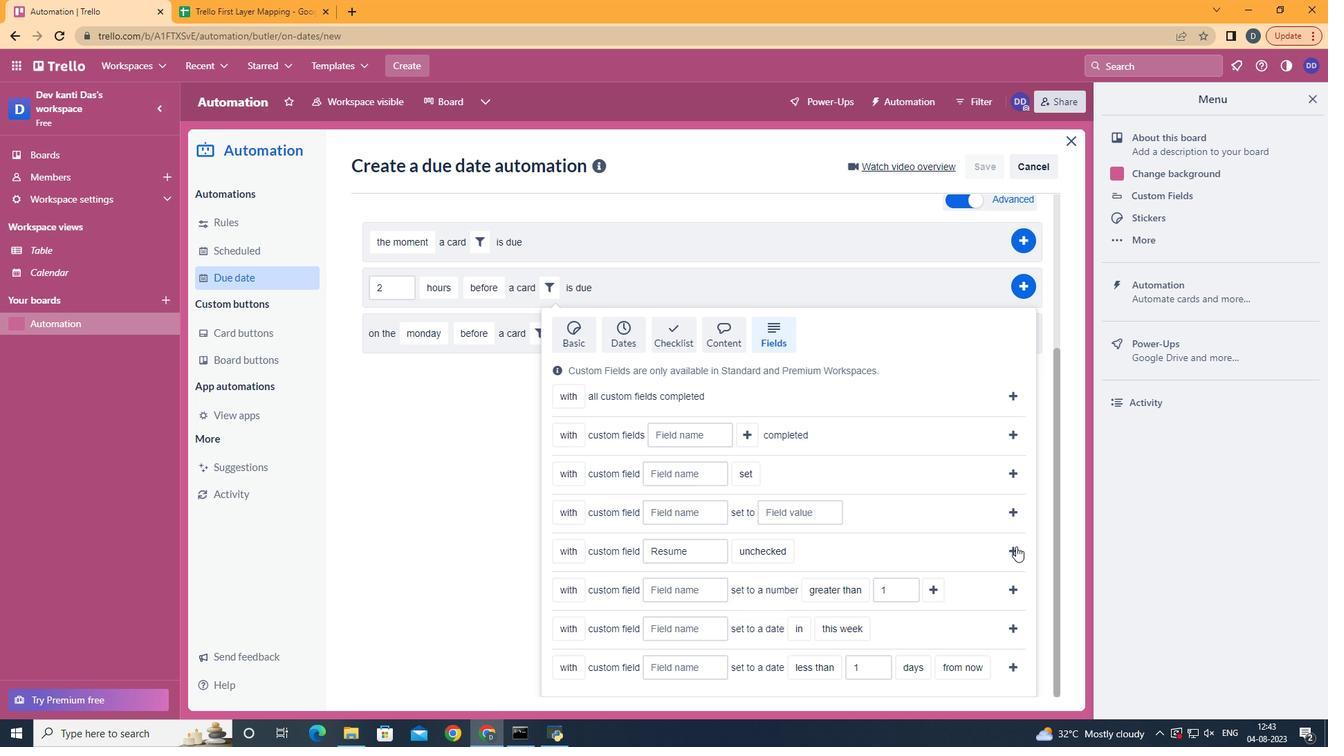 
Action: Mouse pressed left at (1041, 572)
Screenshot: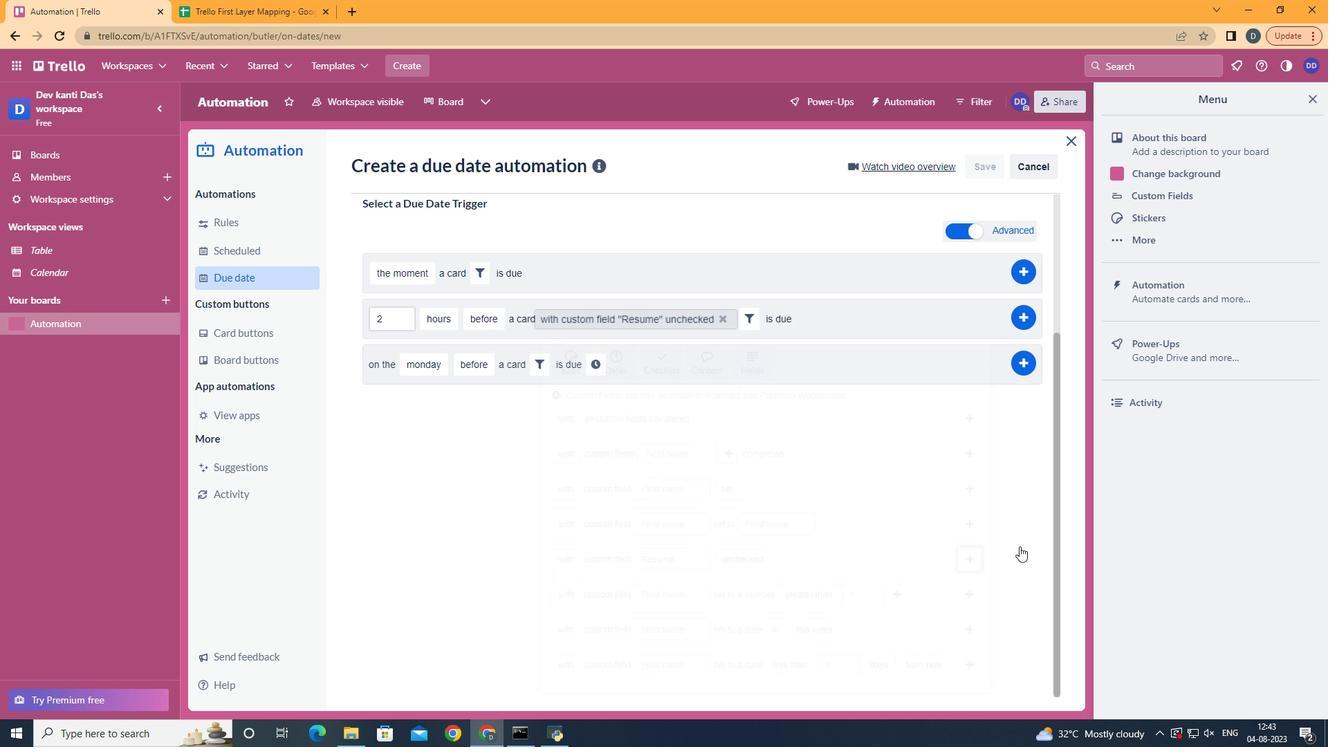 
Action: Mouse moved to (1061, 533)
Screenshot: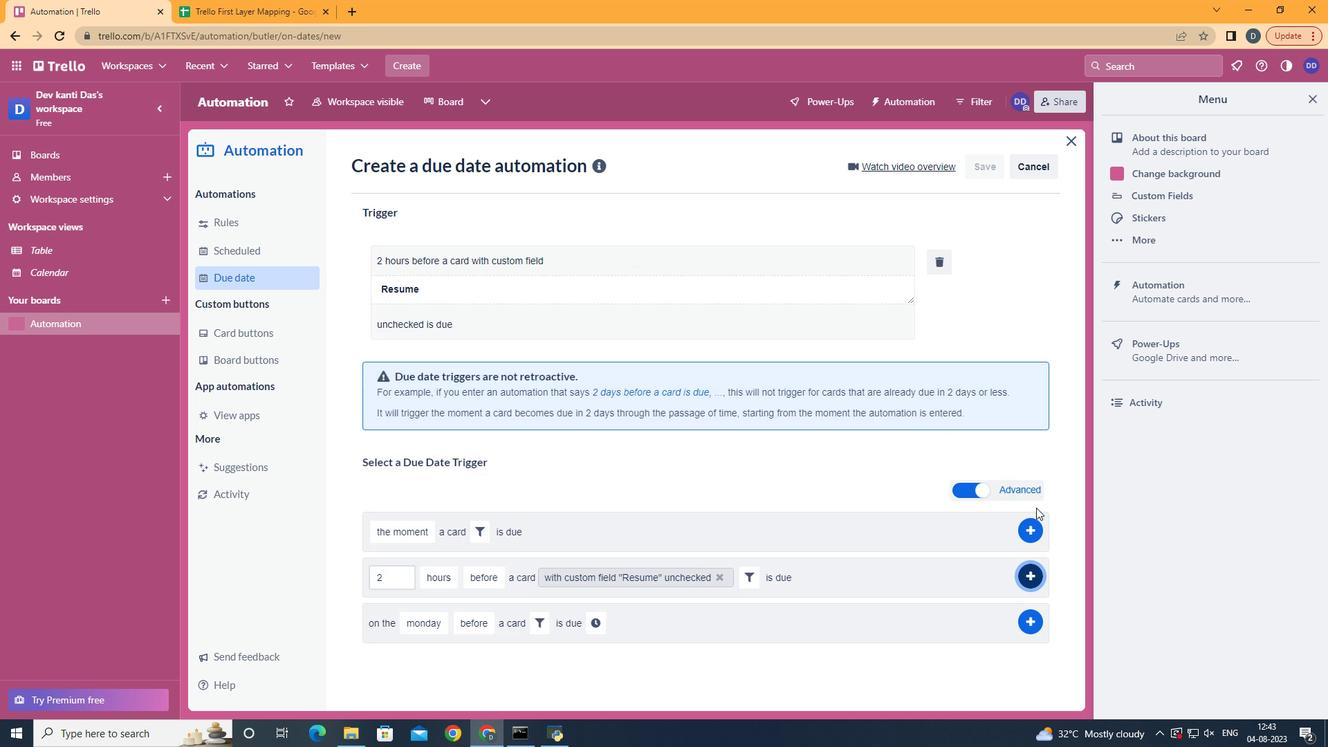 
Action: Mouse pressed left at (1061, 533)
Screenshot: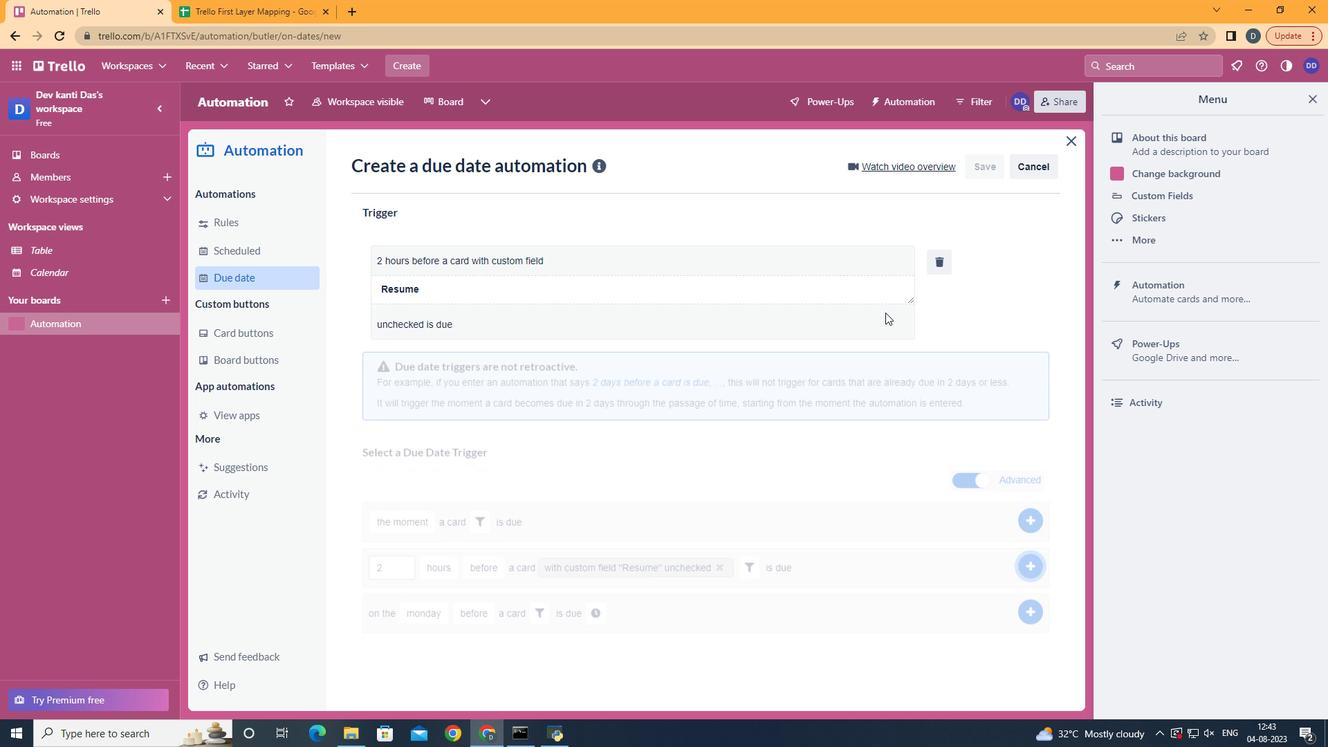 
Action: Mouse moved to (626, 323)
Screenshot: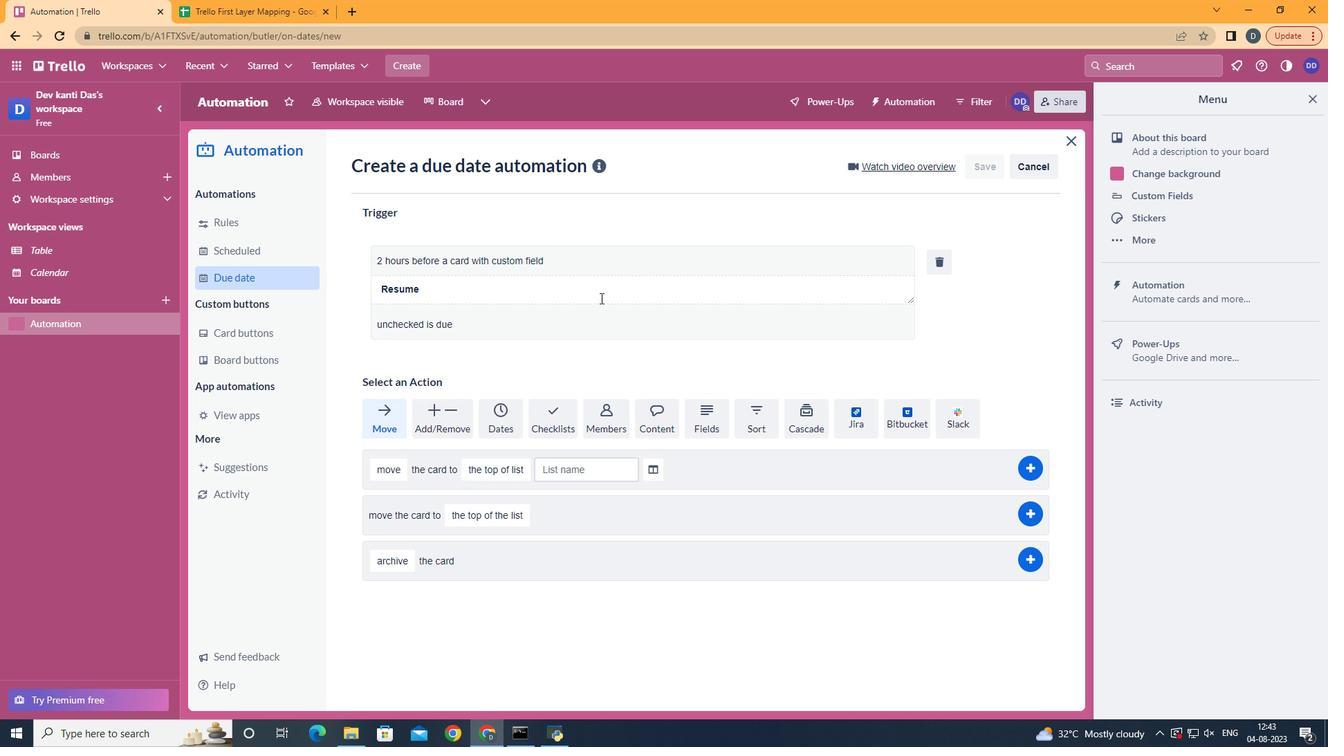
